 Task: Add an event with the title Casual Client Appreciation Lunch, date '2024/04/12', time 7:00 AM to 9:00 AM, logged in from the account softage.10@softage.netand send the event invitation to softage.7@softage.net and softage.8@softage.net. Set a reminder for the event 2 hour before
Action: Mouse moved to (105, 129)
Screenshot: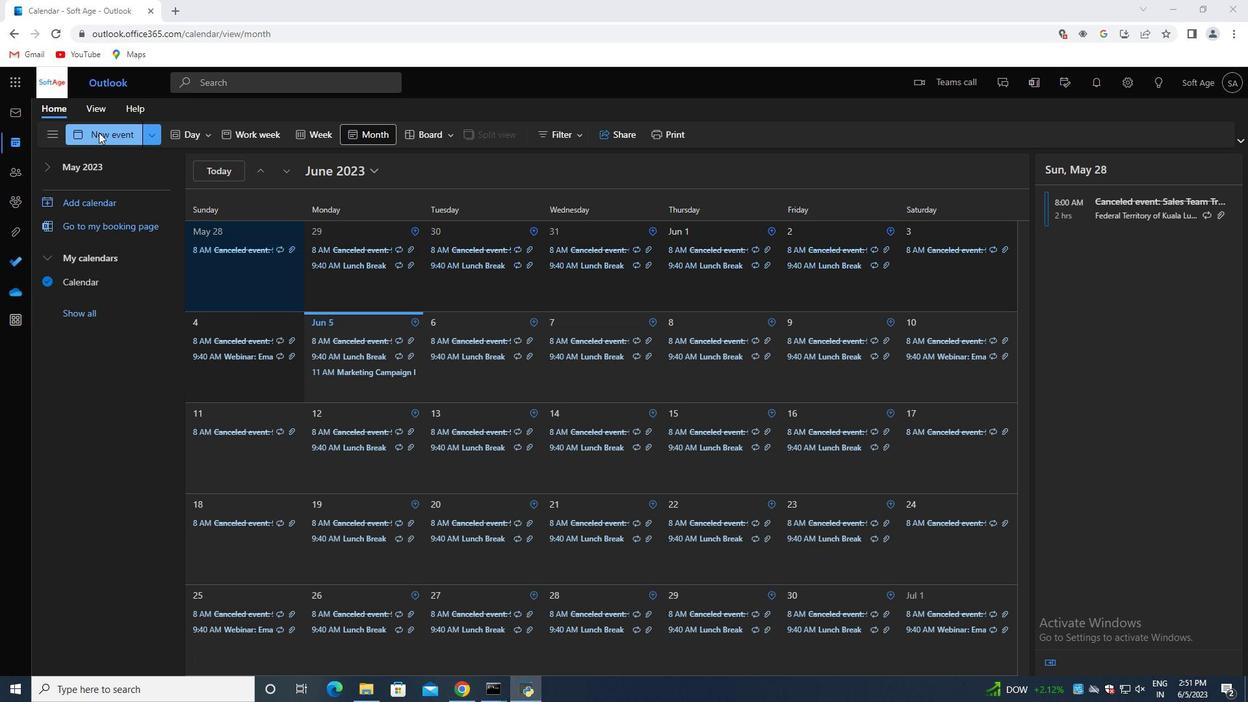 
Action: Mouse pressed left at (105, 129)
Screenshot: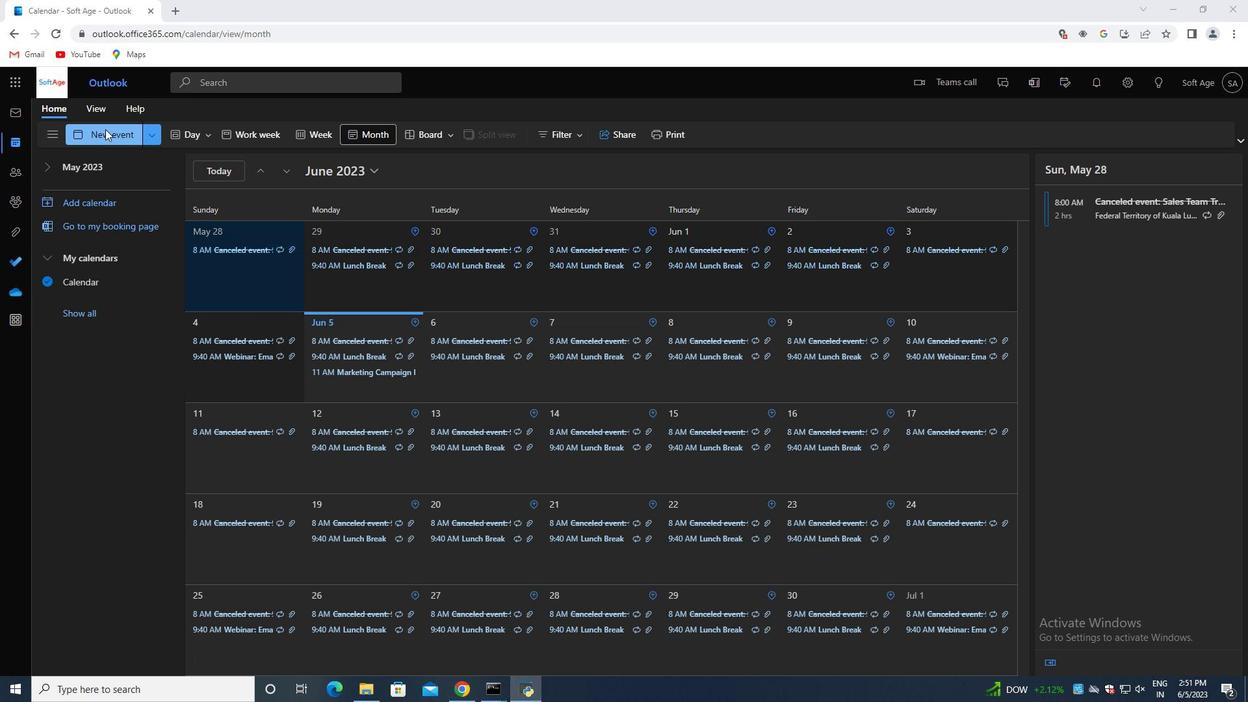 
Action: Mouse moved to (329, 214)
Screenshot: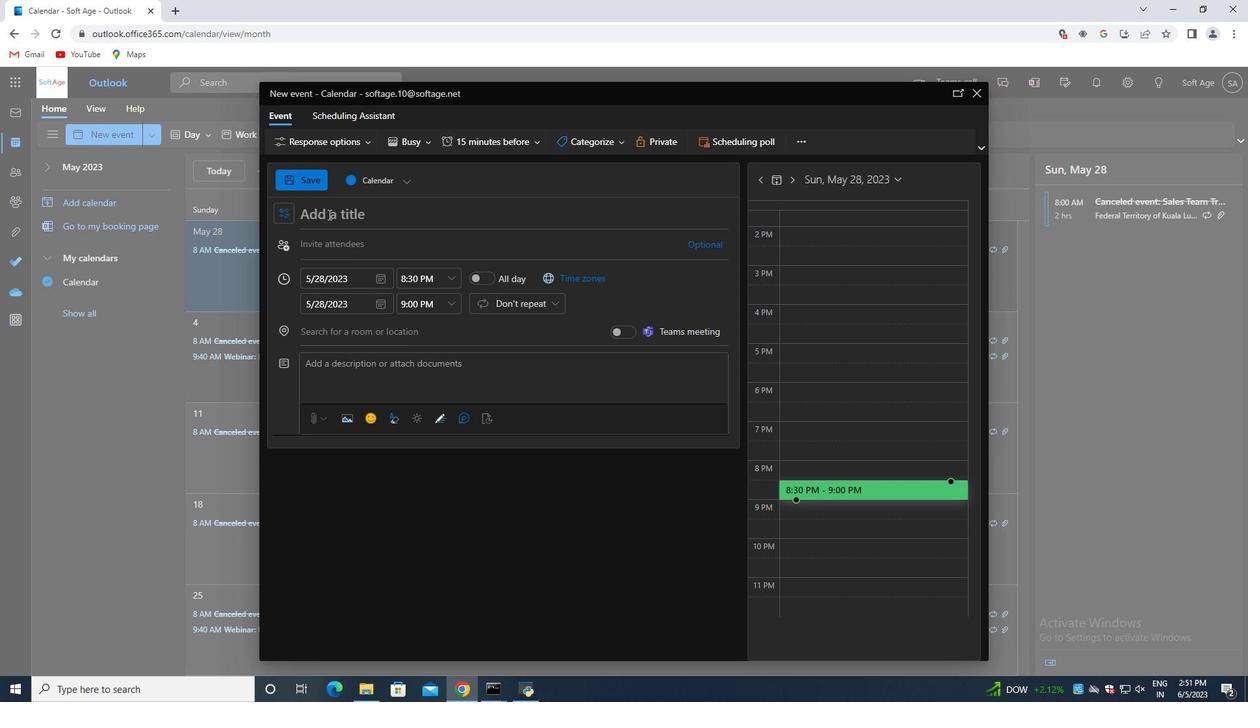 
Action: Mouse pressed left at (329, 214)
Screenshot: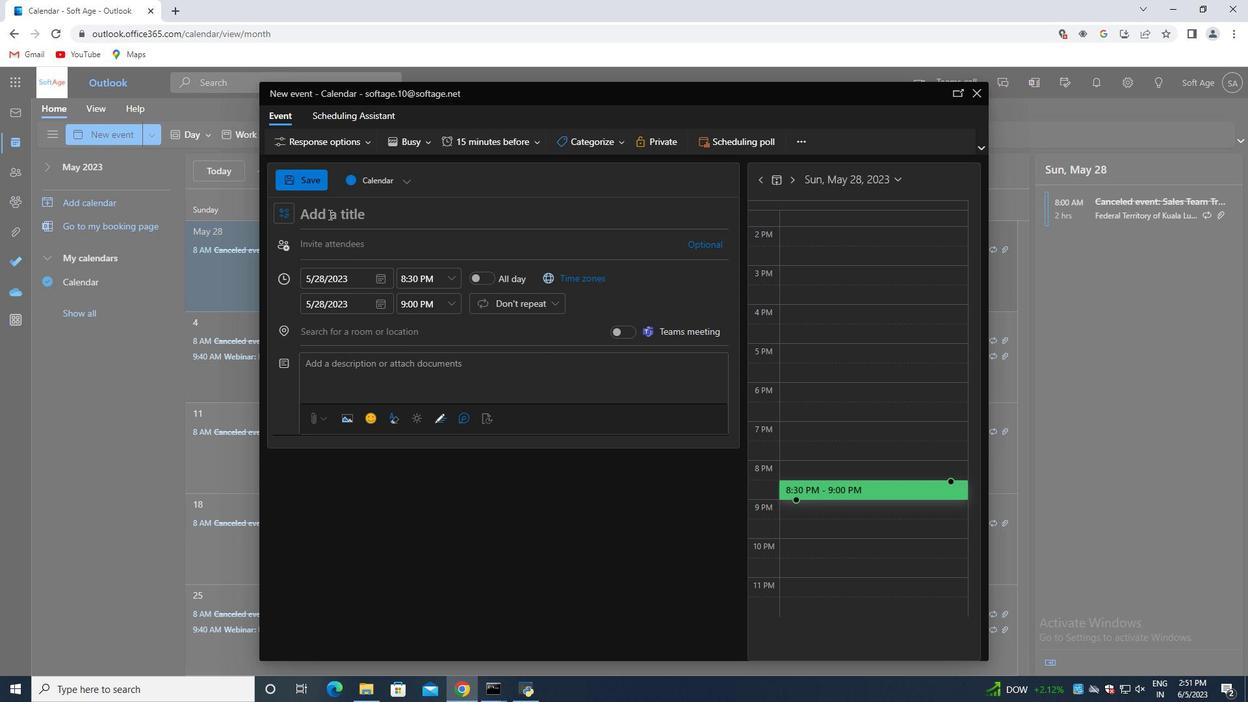 
Action: Key pressed <Key.shift>Casual<Key.space><Key.shift>Client<Key.space><Key.shift>Apreciation<Key.space><Key.shift>Lunch
Screenshot: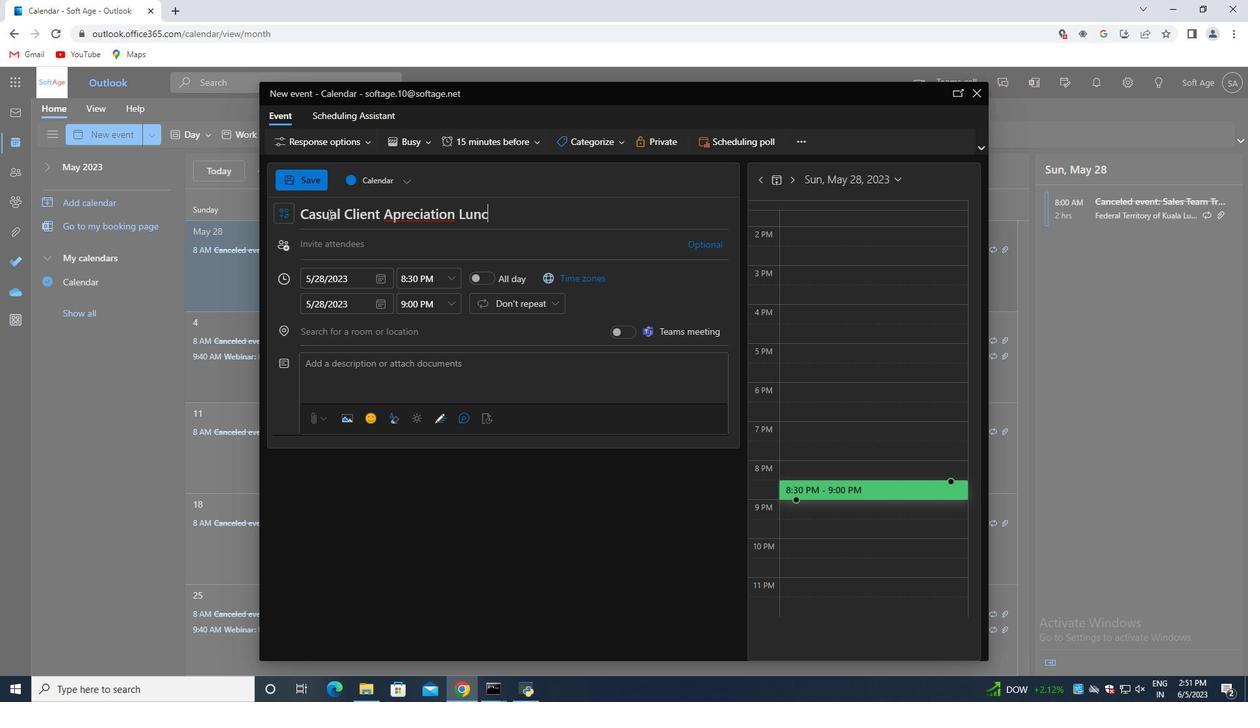 
Action: Mouse moved to (397, 215)
Screenshot: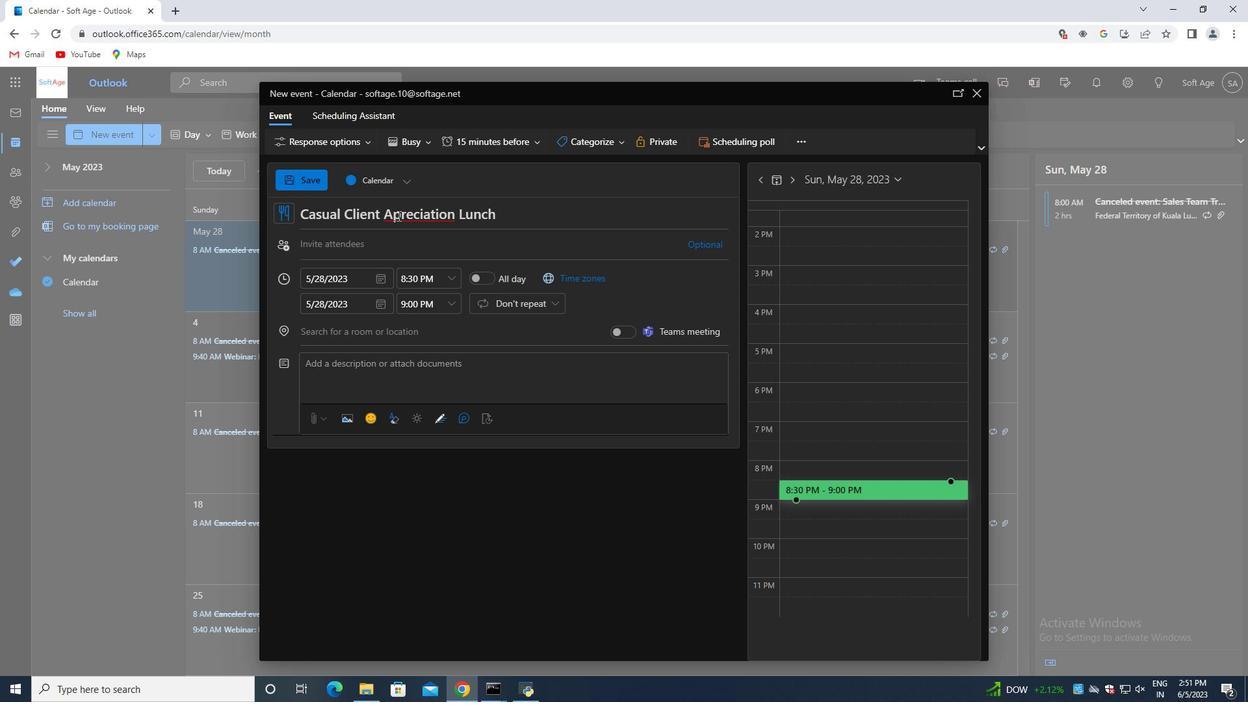 
Action: Mouse pressed left at (397, 215)
Screenshot: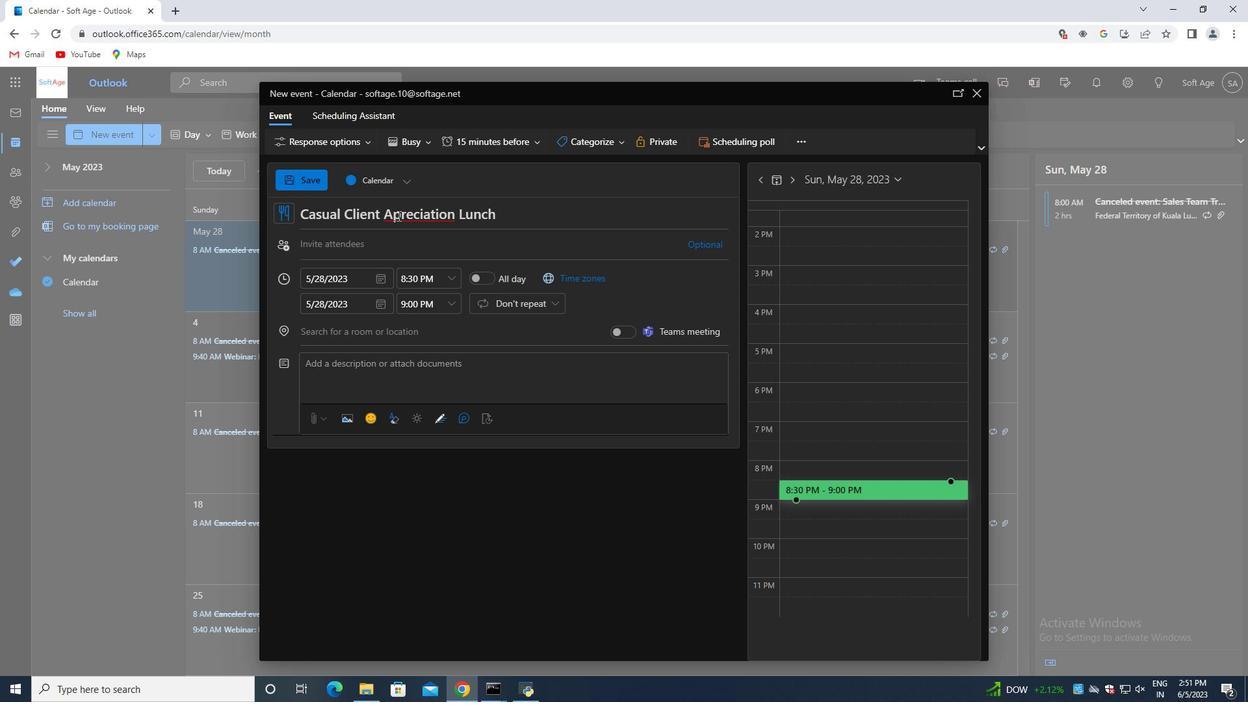 
Action: Key pressed p
Screenshot: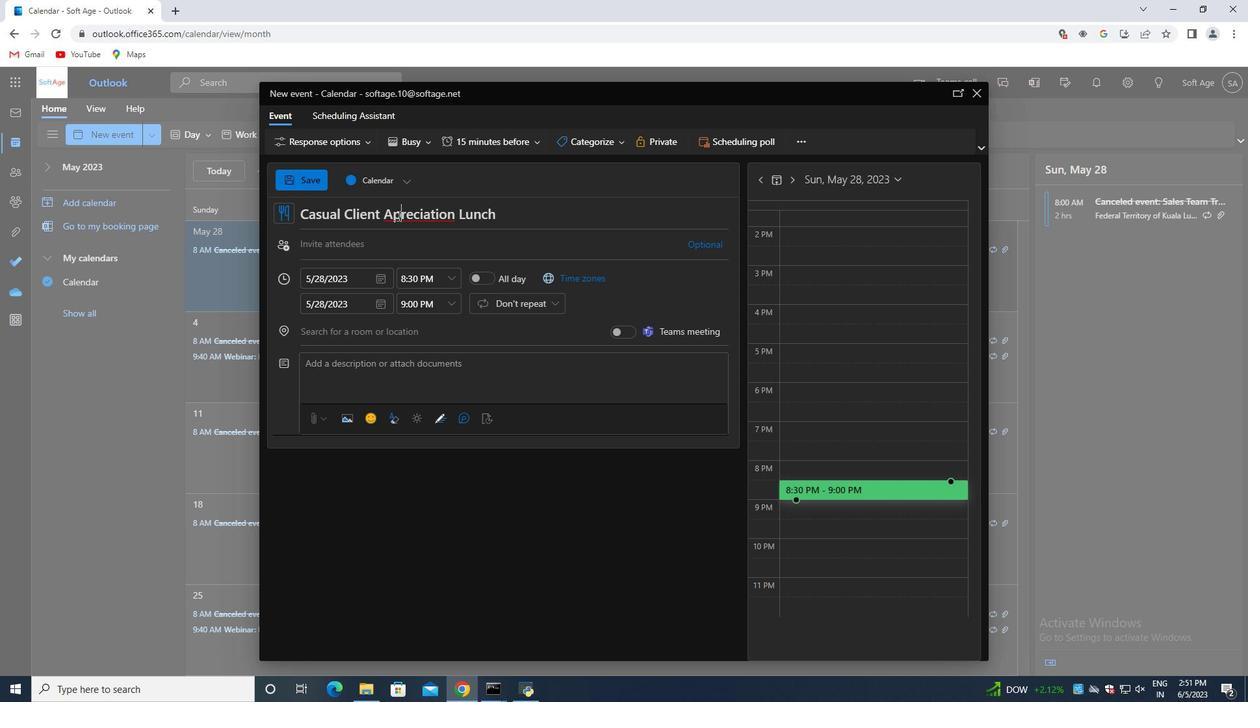 
Action: Mouse moved to (535, 210)
Screenshot: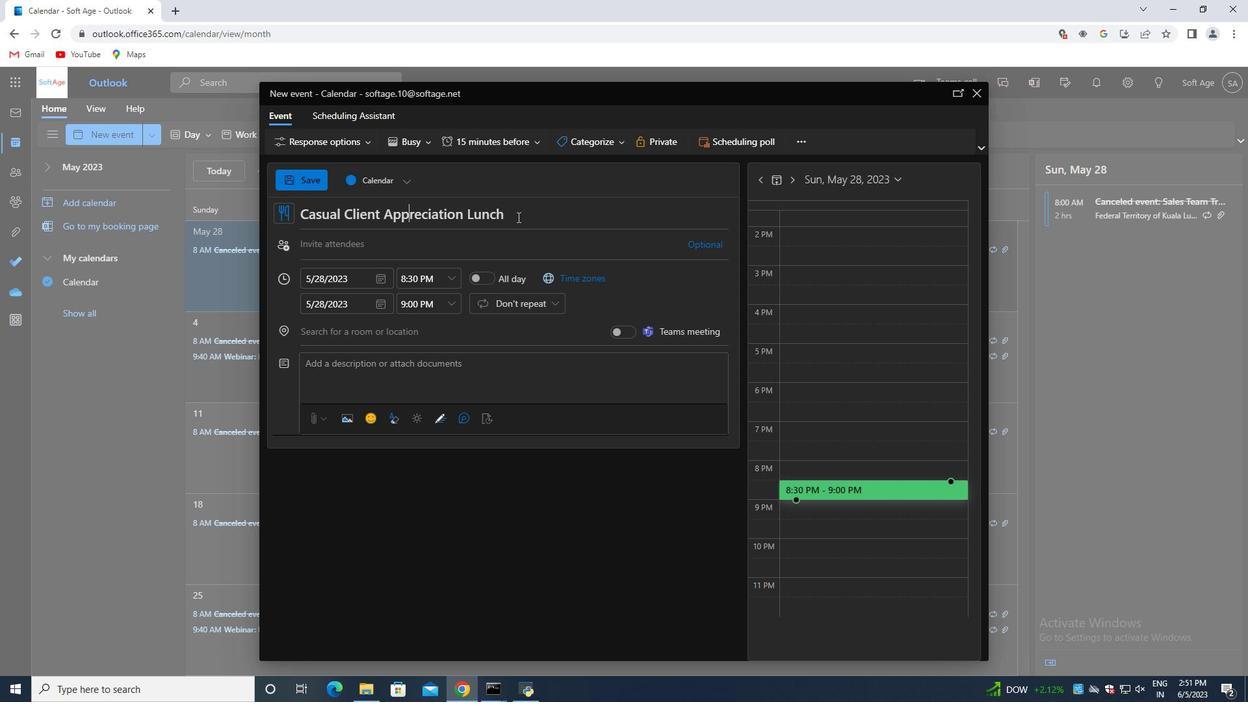 
Action: Mouse pressed left at (535, 210)
Screenshot: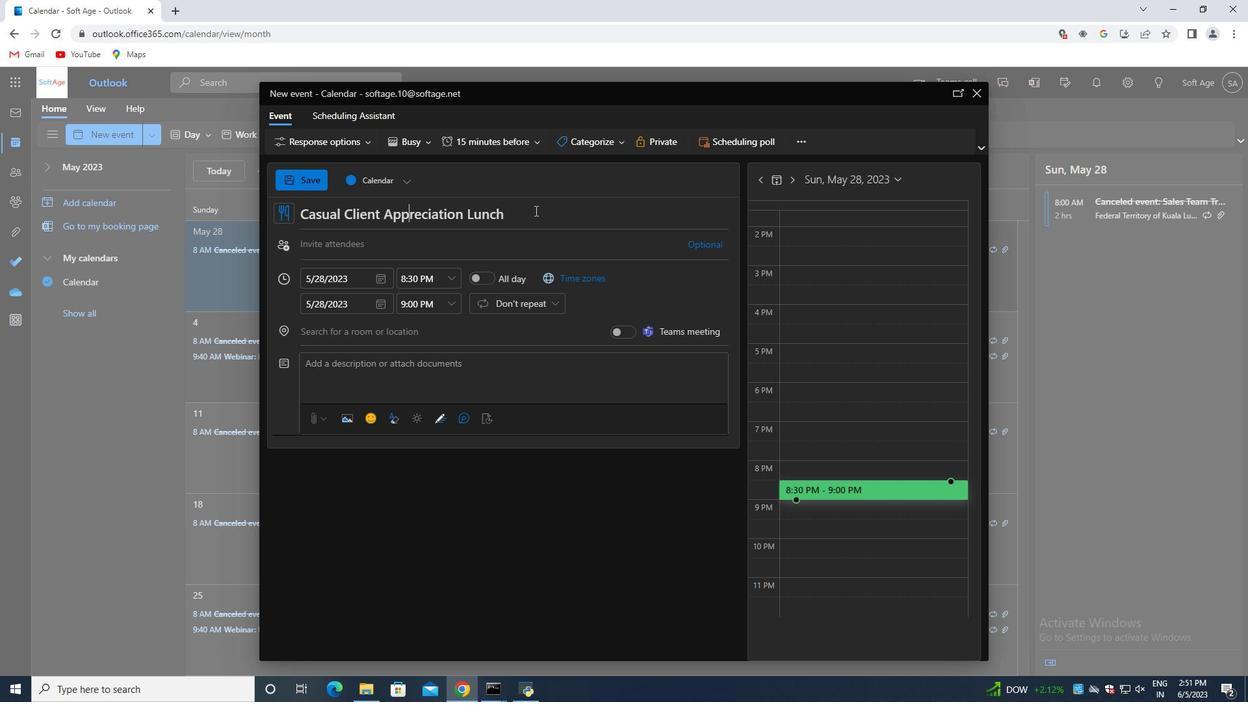 
Action: Mouse moved to (379, 274)
Screenshot: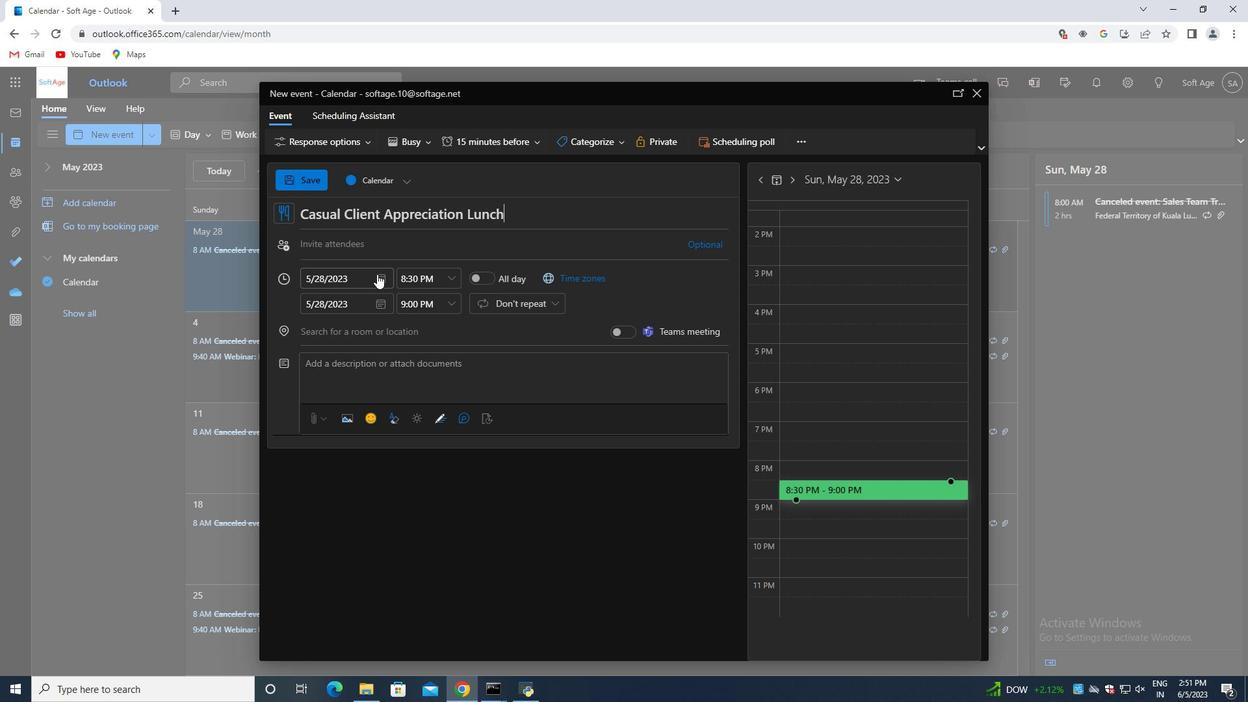 
Action: Mouse pressed left at (379, 274)
Screenshot: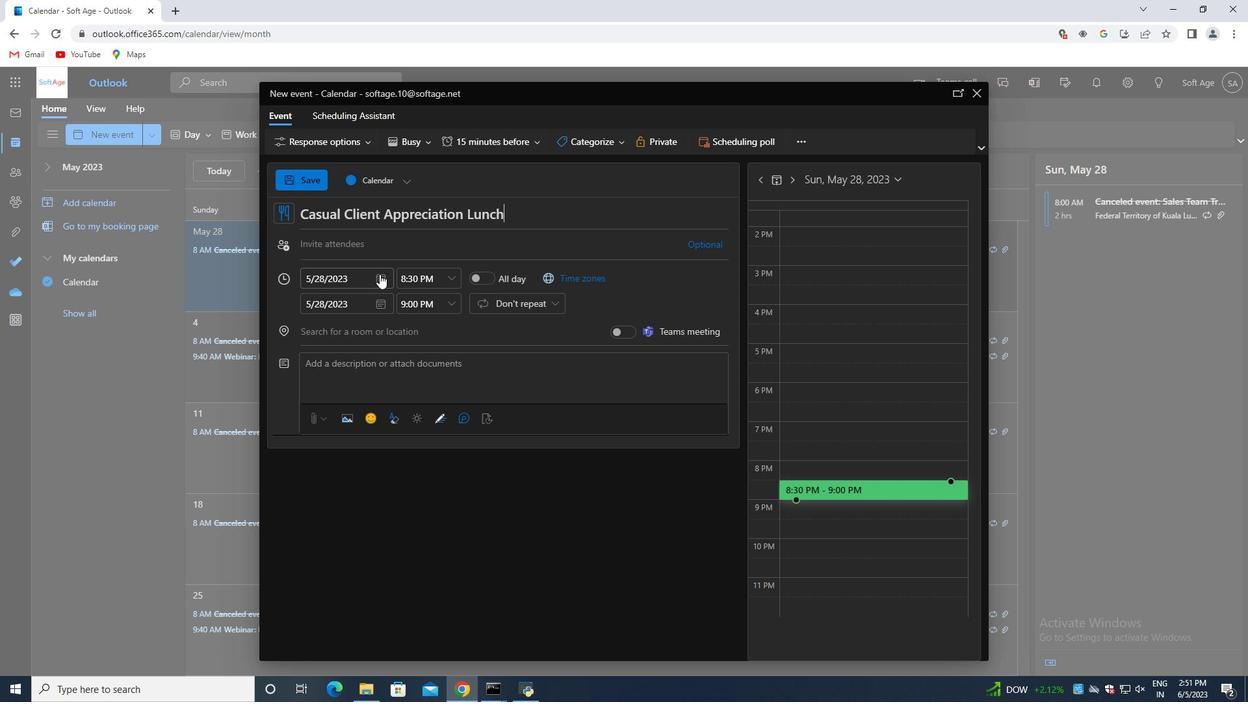 
Action: Mouse moved to (425, 308)
Screenshot: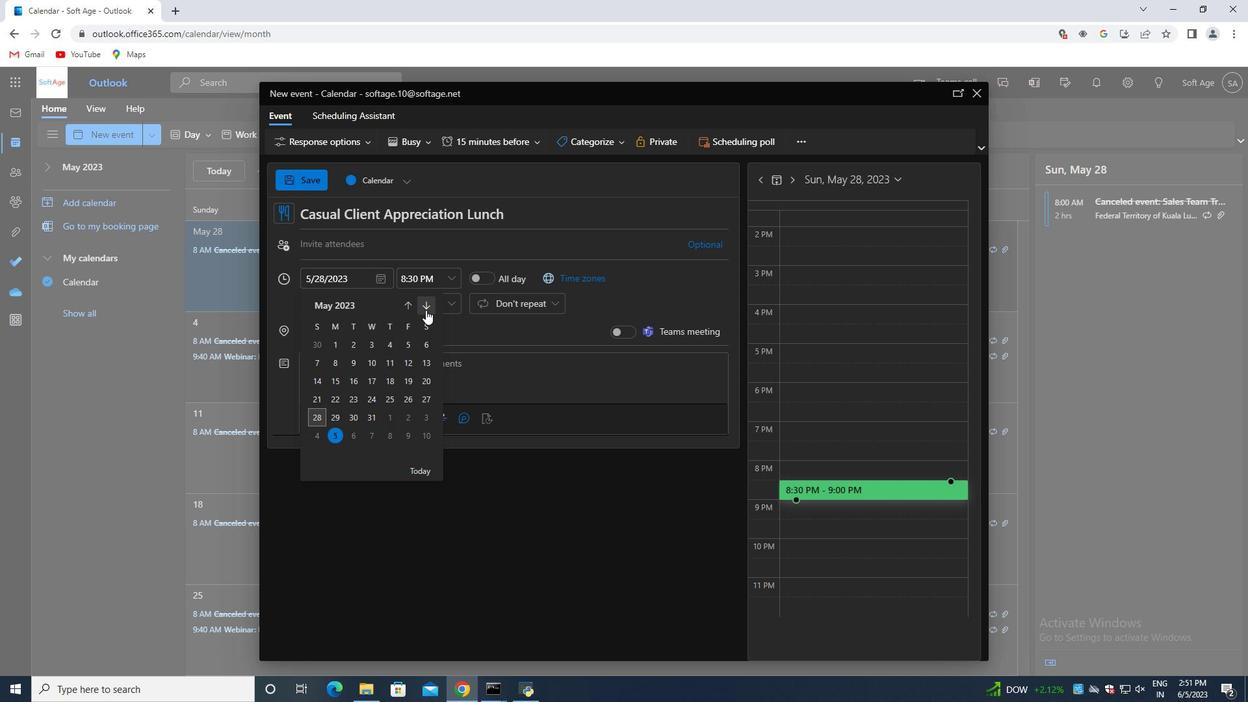 
Action: Mouse pressed left at (425, 308)
Screenshot: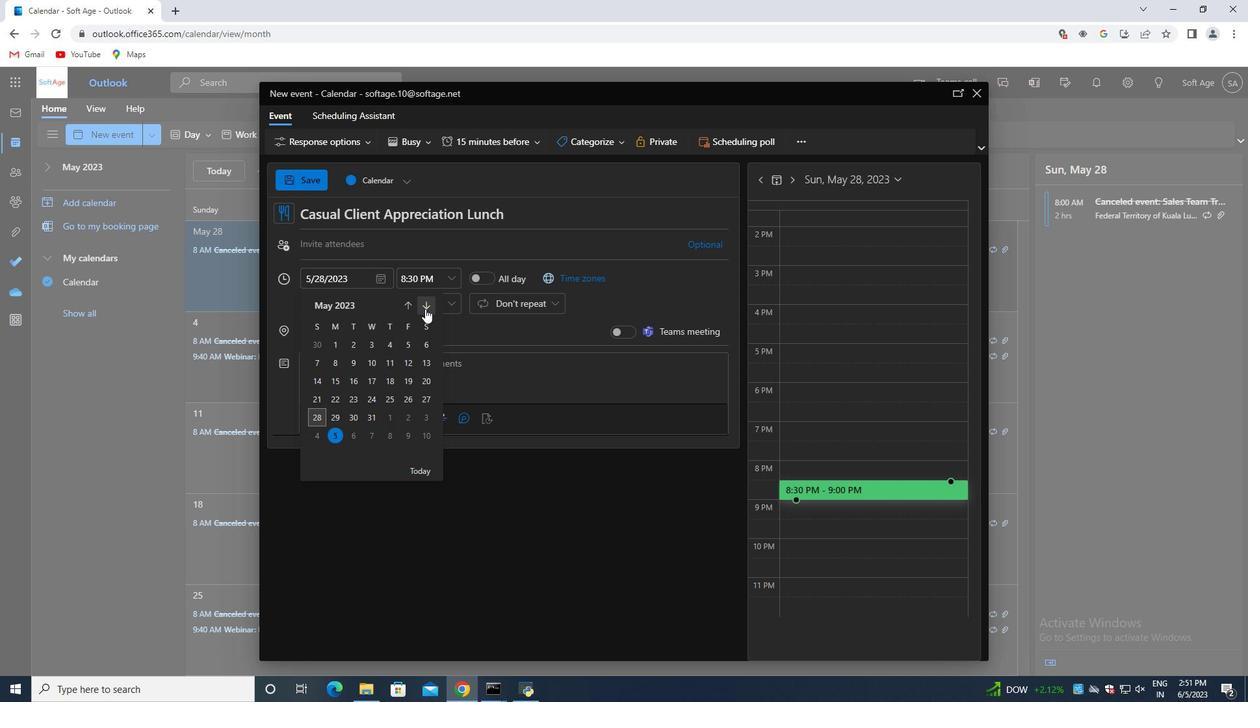 
Action: Mouse pressed left at (425, 308)
Screenshot: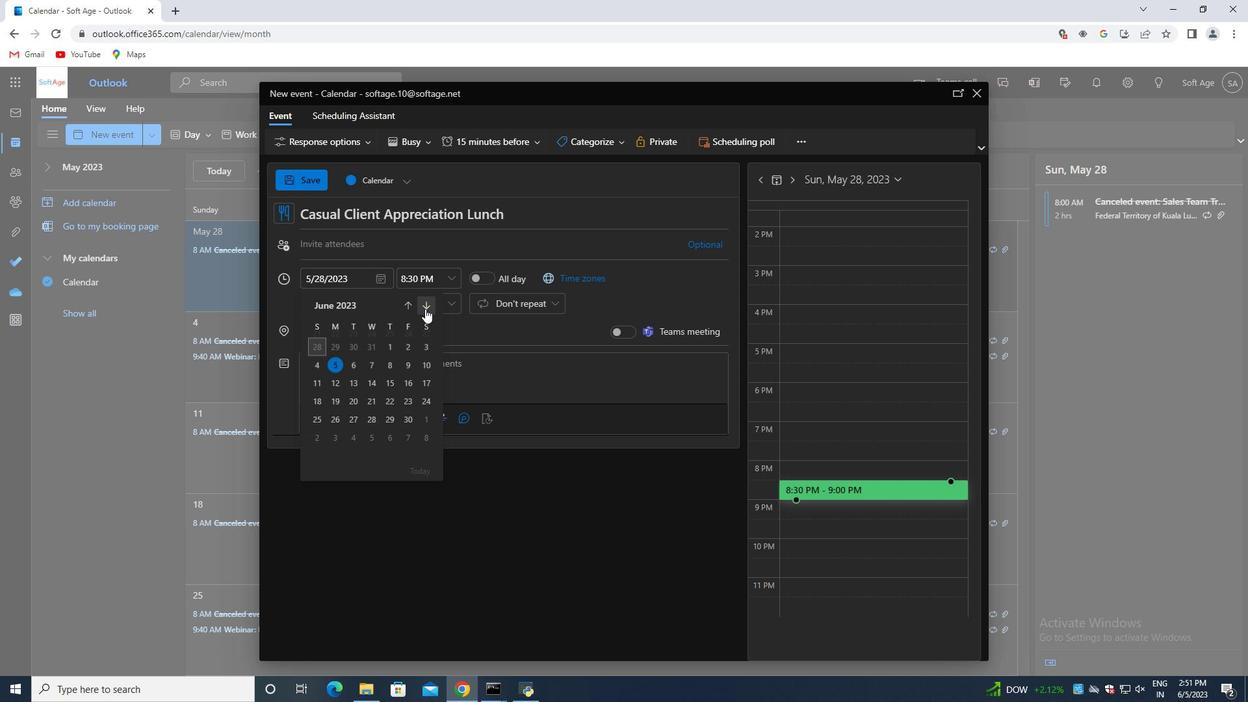 
Action: Mouse pressed left at (425, 308)
Screenshot: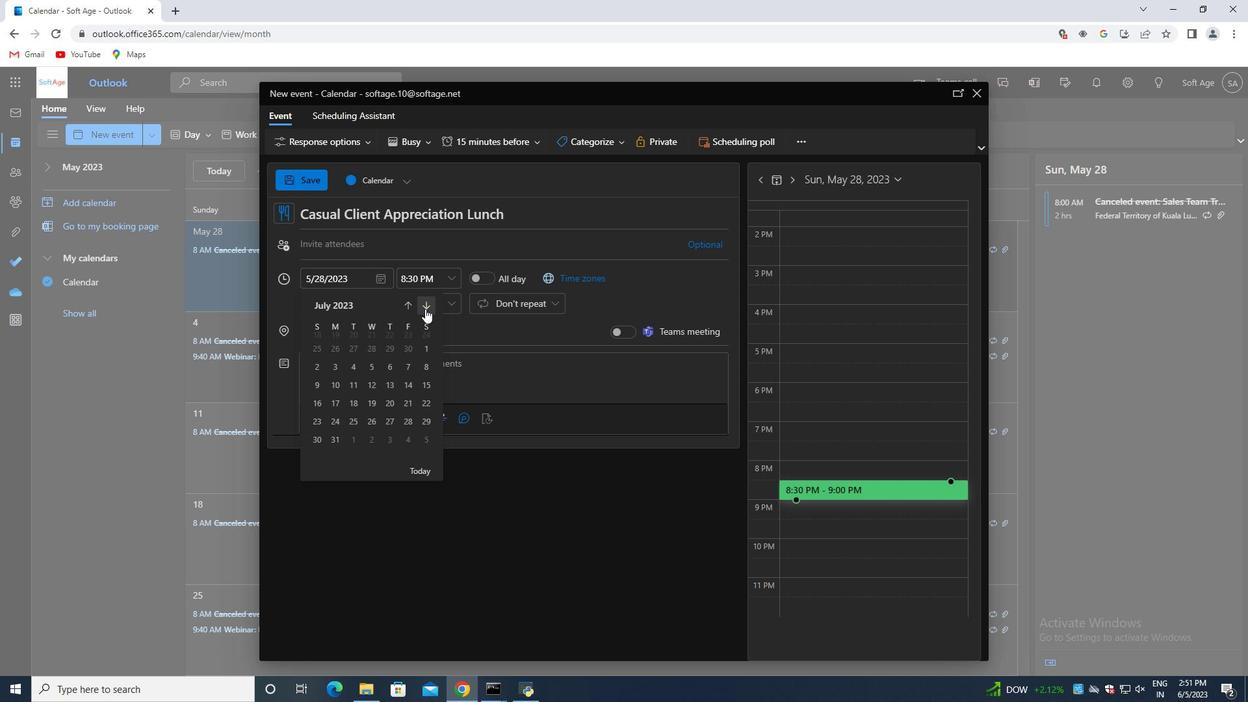 
Action: Mouse pressed left at (425, 308)
Screenshot: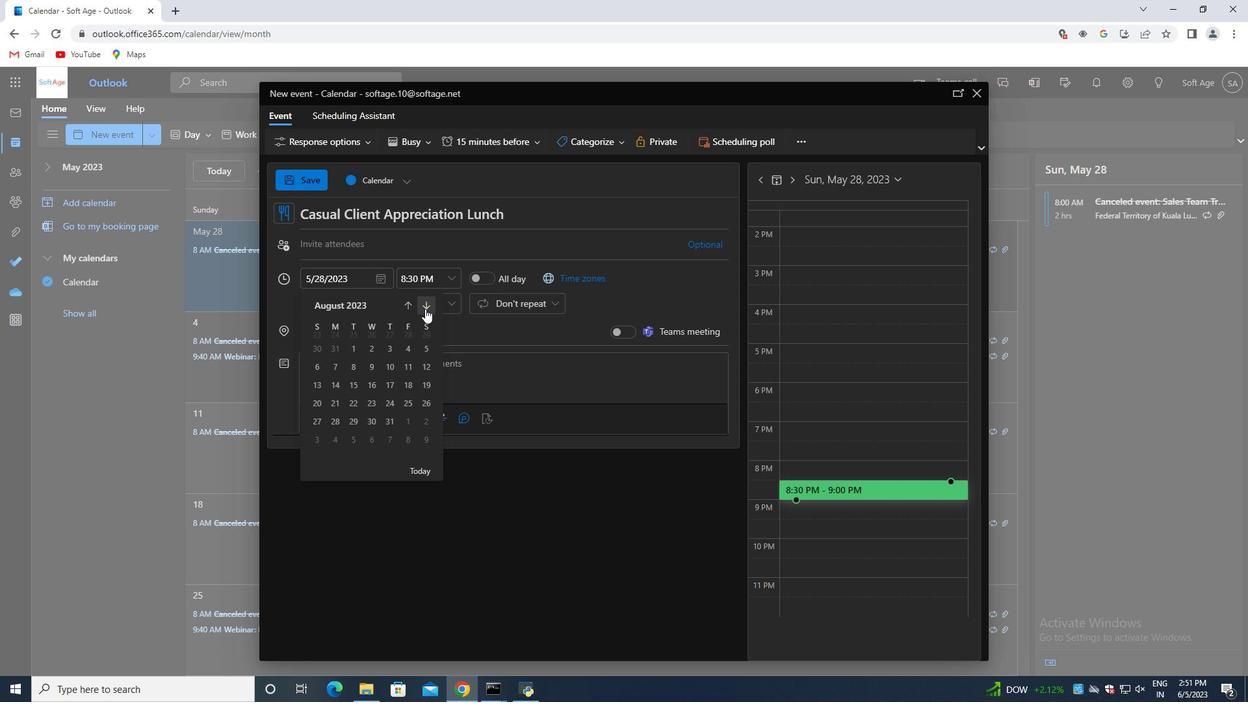 
Action: Mouse pressed left at (425, 308)
Screenshot: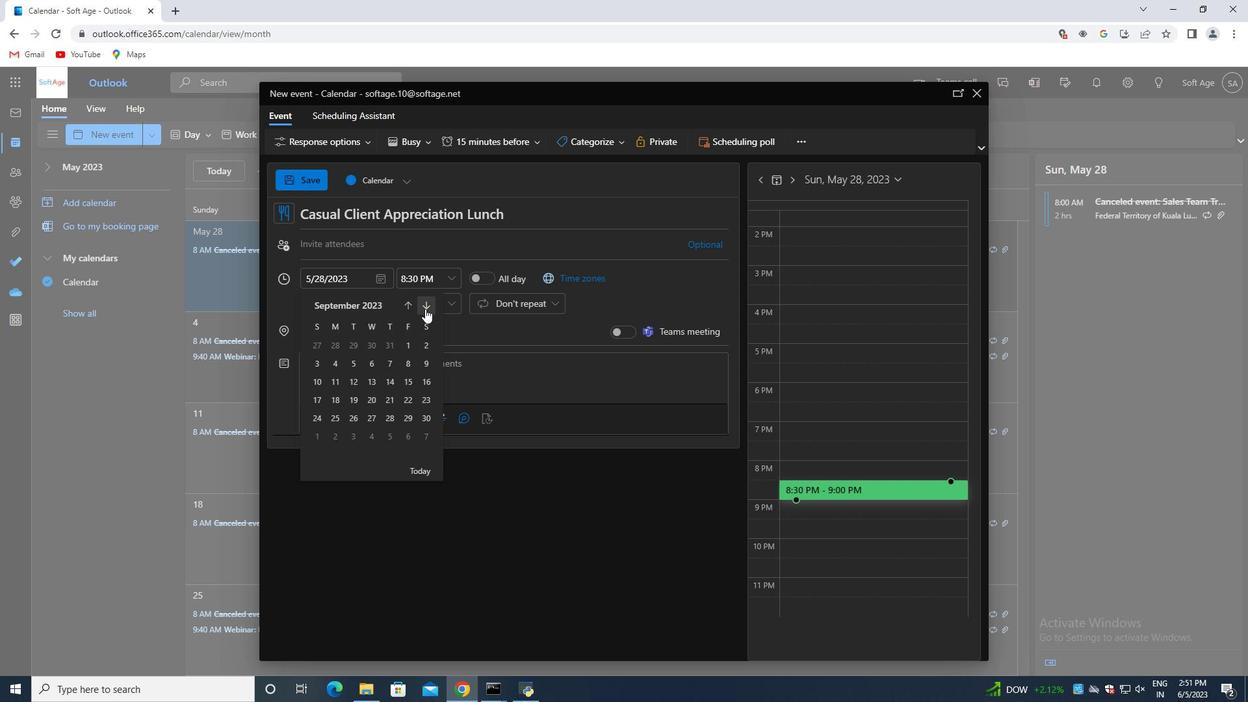 
Action: Mouse pressed left at (425, 308)
Screenshot: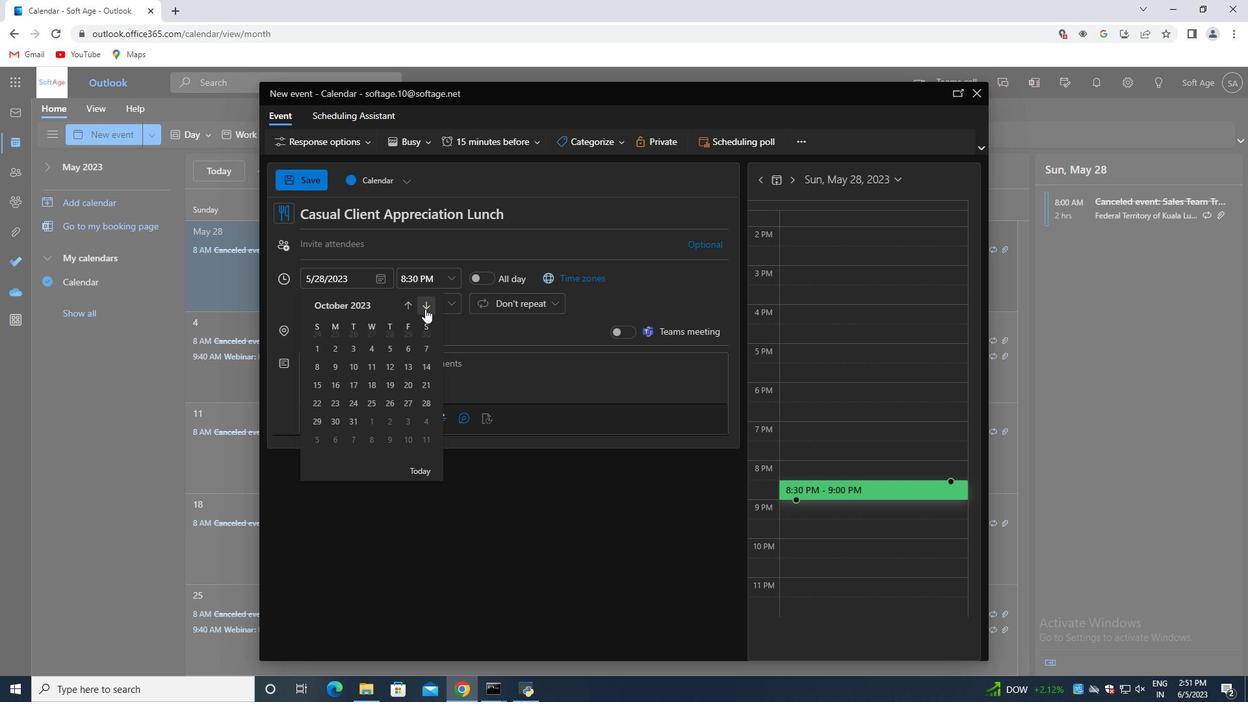 
Action: Mouse moved to (424, 308)
Screenshot: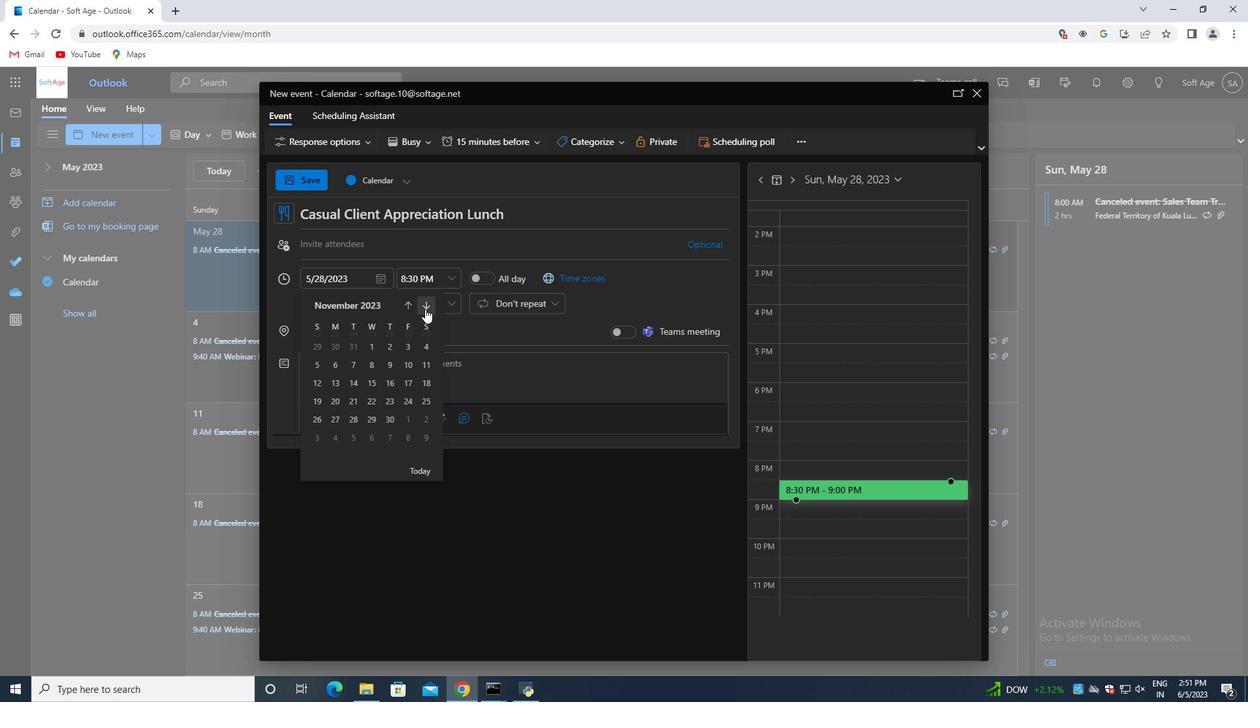 
Action: Mouse pressed left at (424, 308)
Screenshot: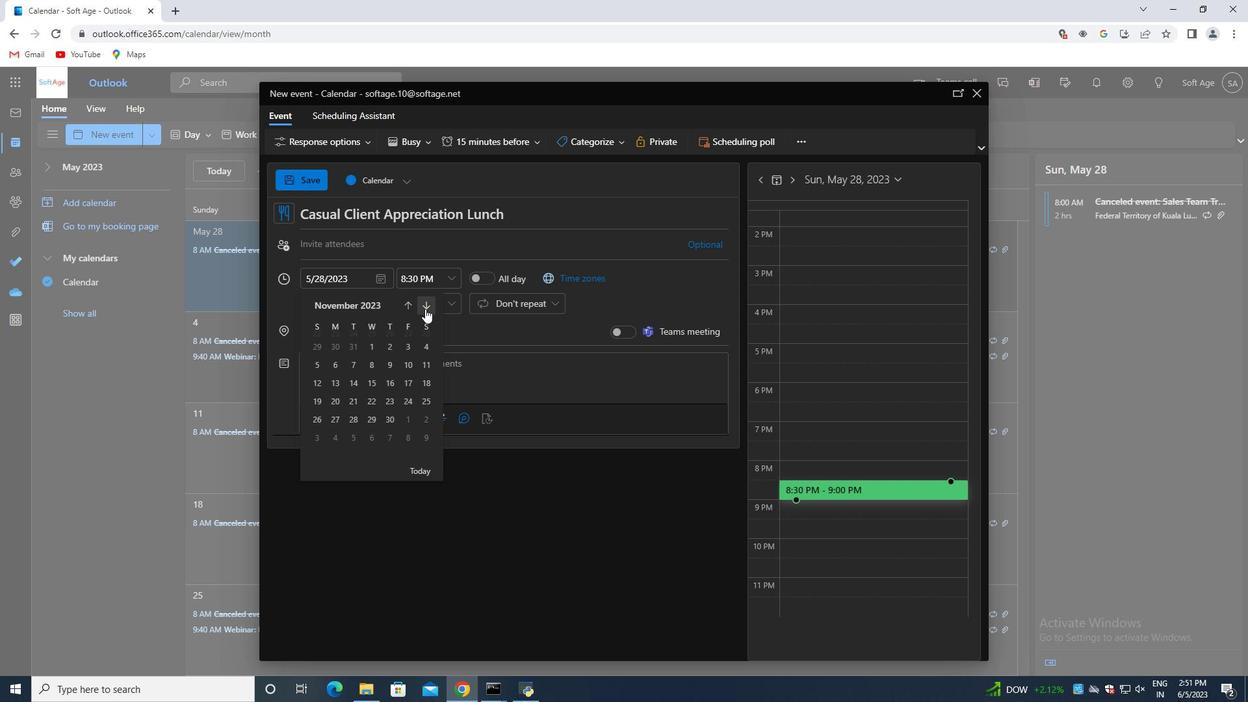 
Action: Mouse pressed left at (424, 308)
Screenshot: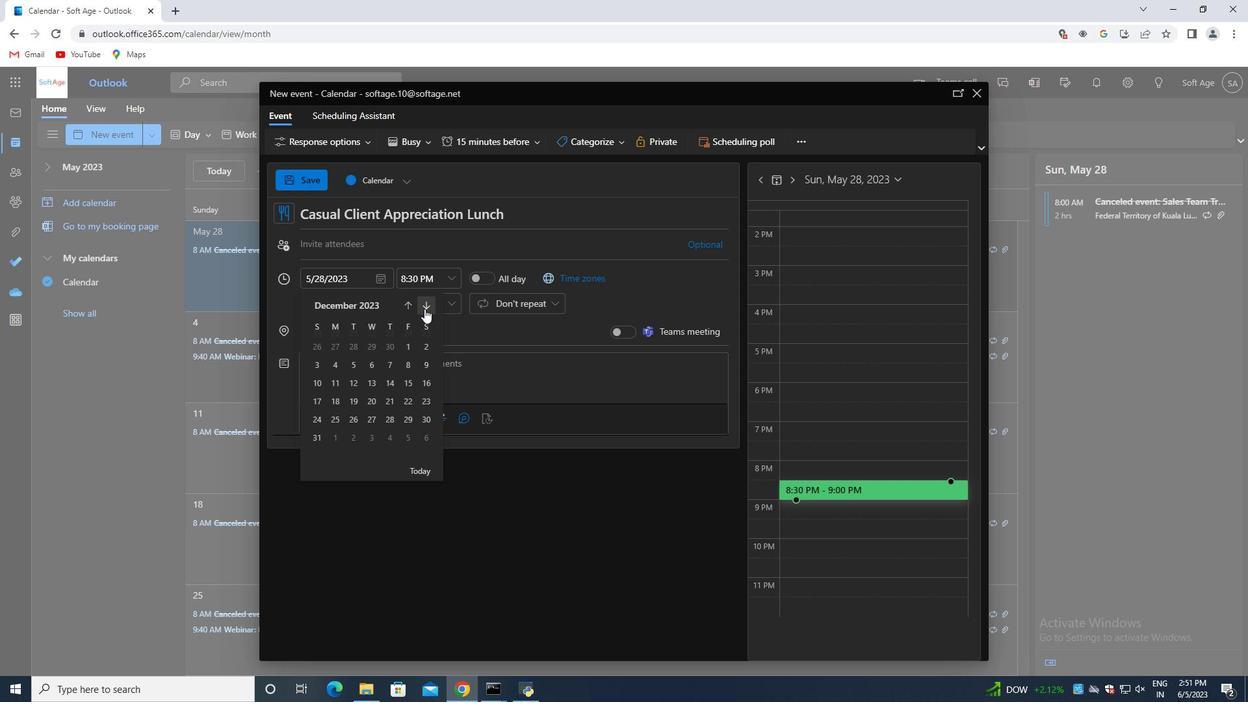 
Action: Mouse pressed left at (424, 308)
Screenshot: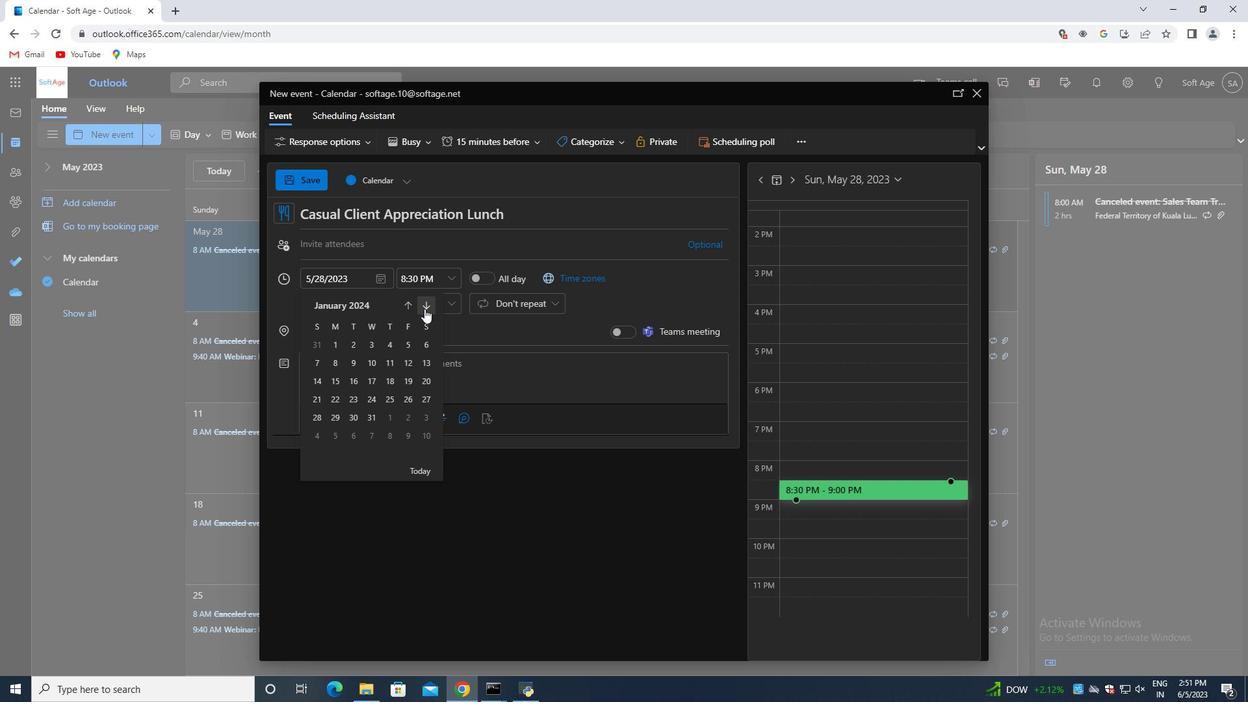 
Action: Mouse pressed left at (424, 308)
Screenshot: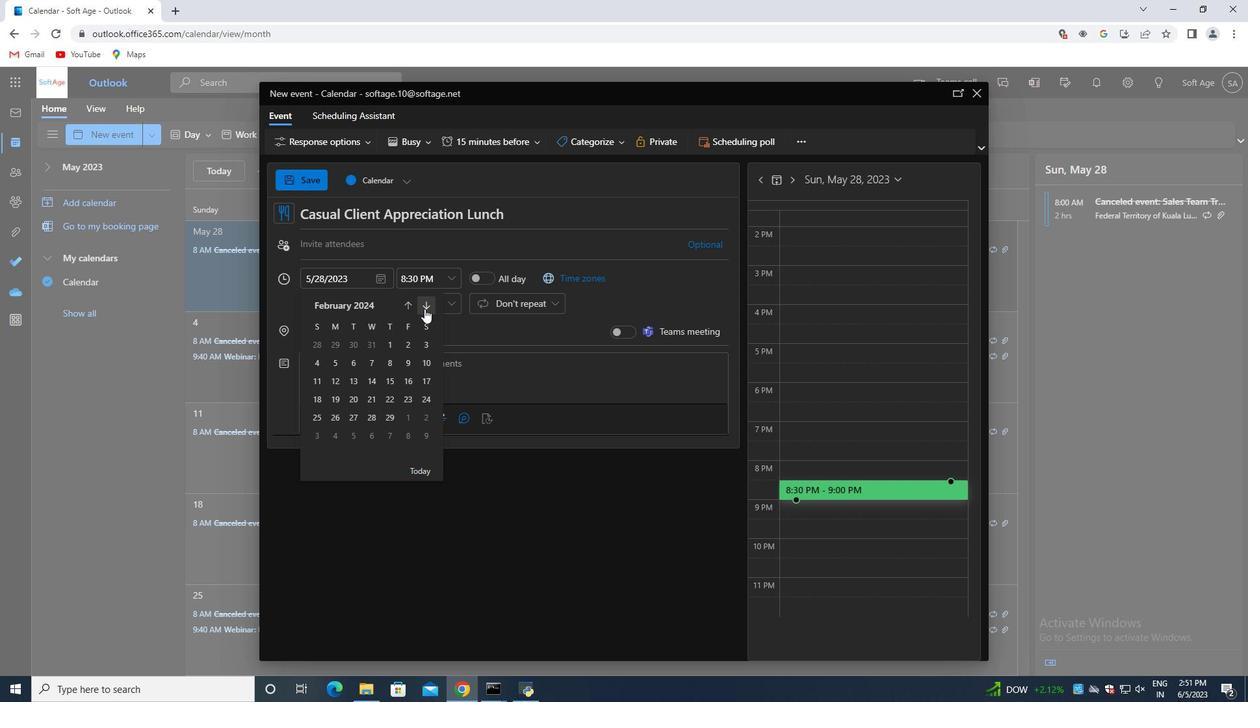 
Action: Mouse pressed left at (424, 308)
Screenshot: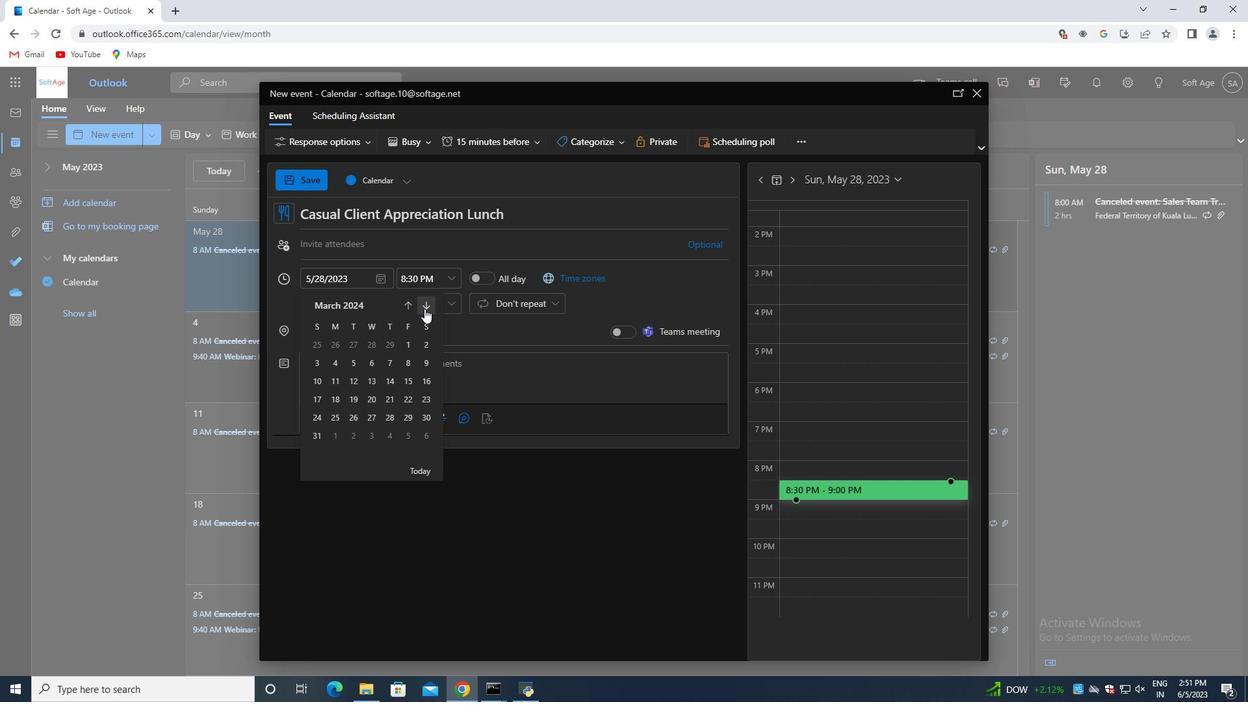 
Action: Mouse moved to (405, 360)
Screenshot: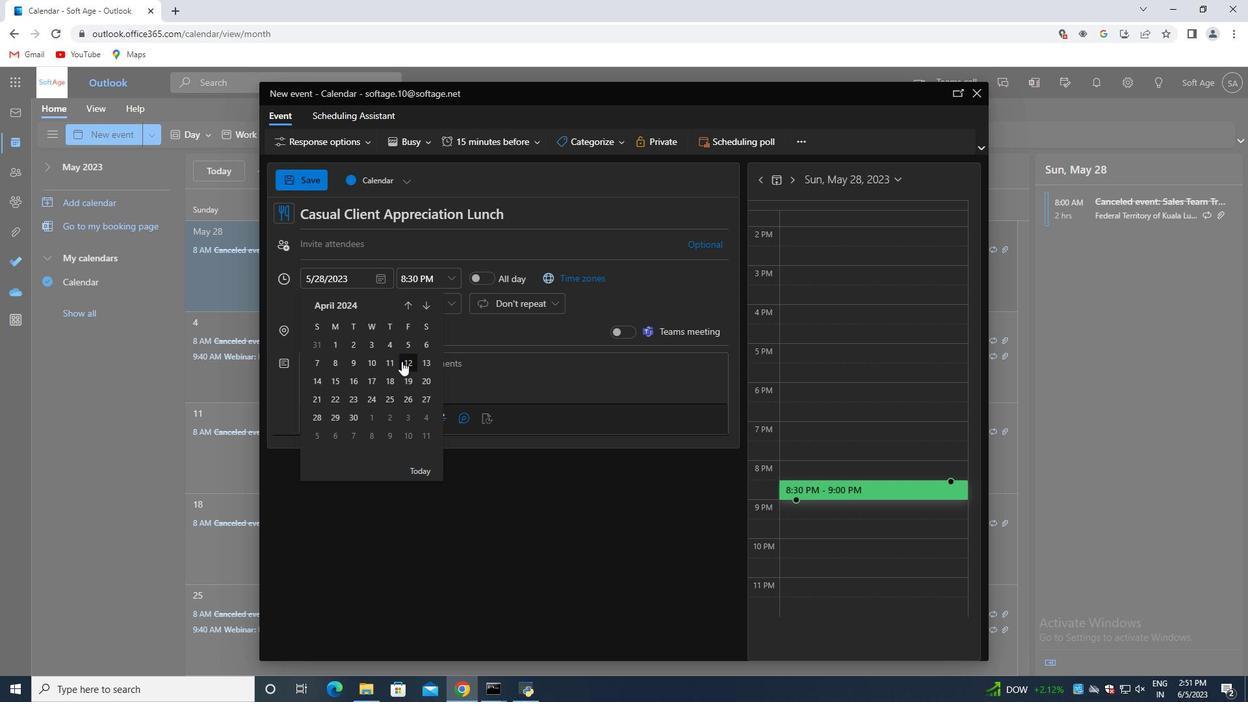 
Action: Mouse pressed left at (405, 360)
Screenshot: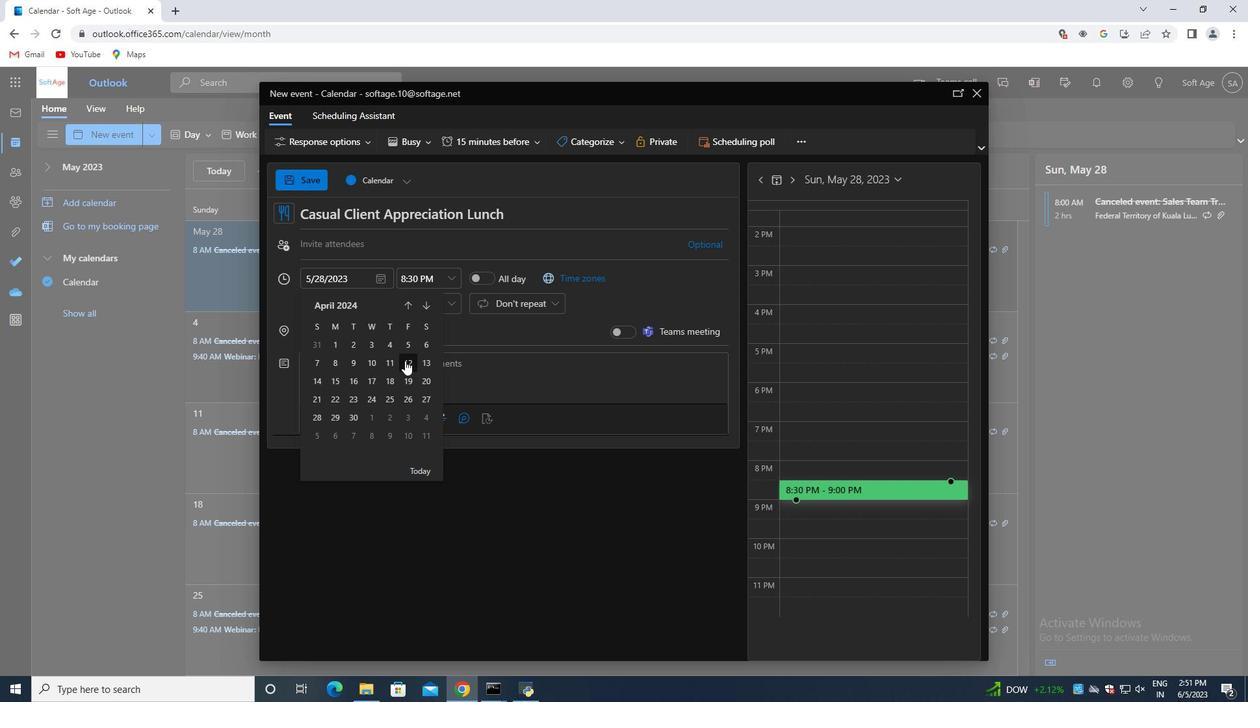 
Action: Mouse moved to (451, 279)
Screenshot: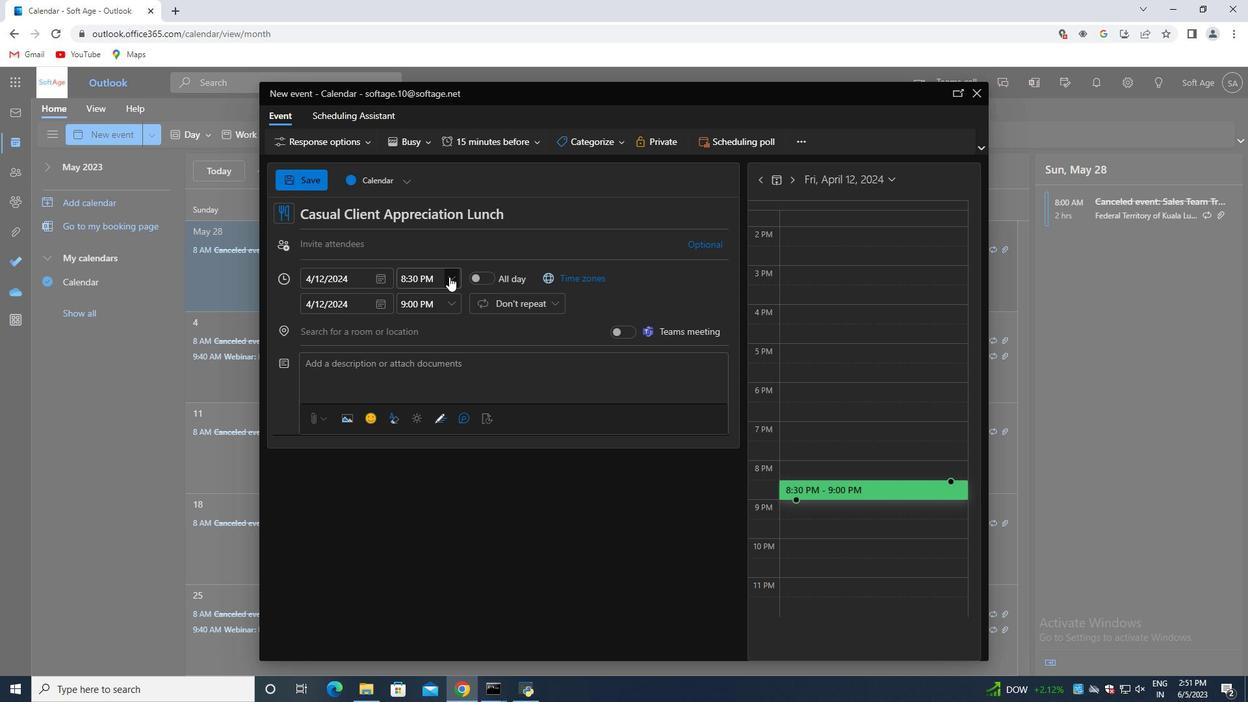 
Action: Mouse pressed left at (451, 279)
Screenshot: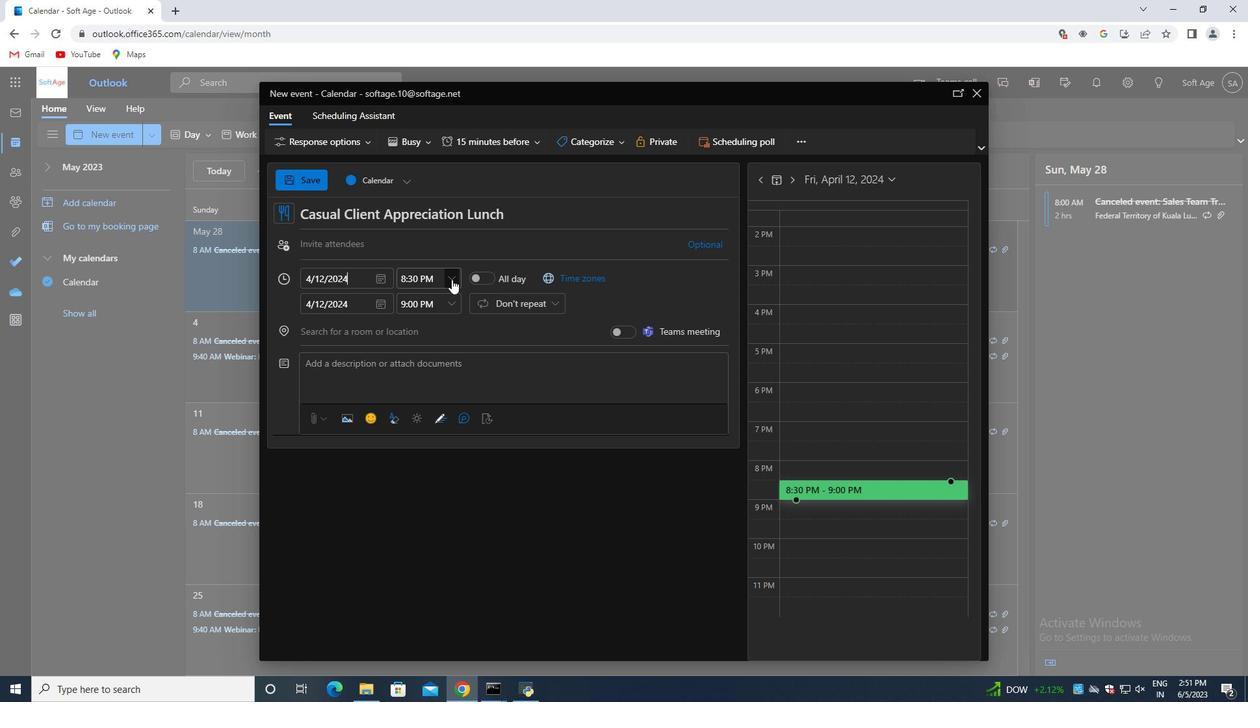 
Action: Key pressed <Key.backspace>7<Key.enter>
Screenshot: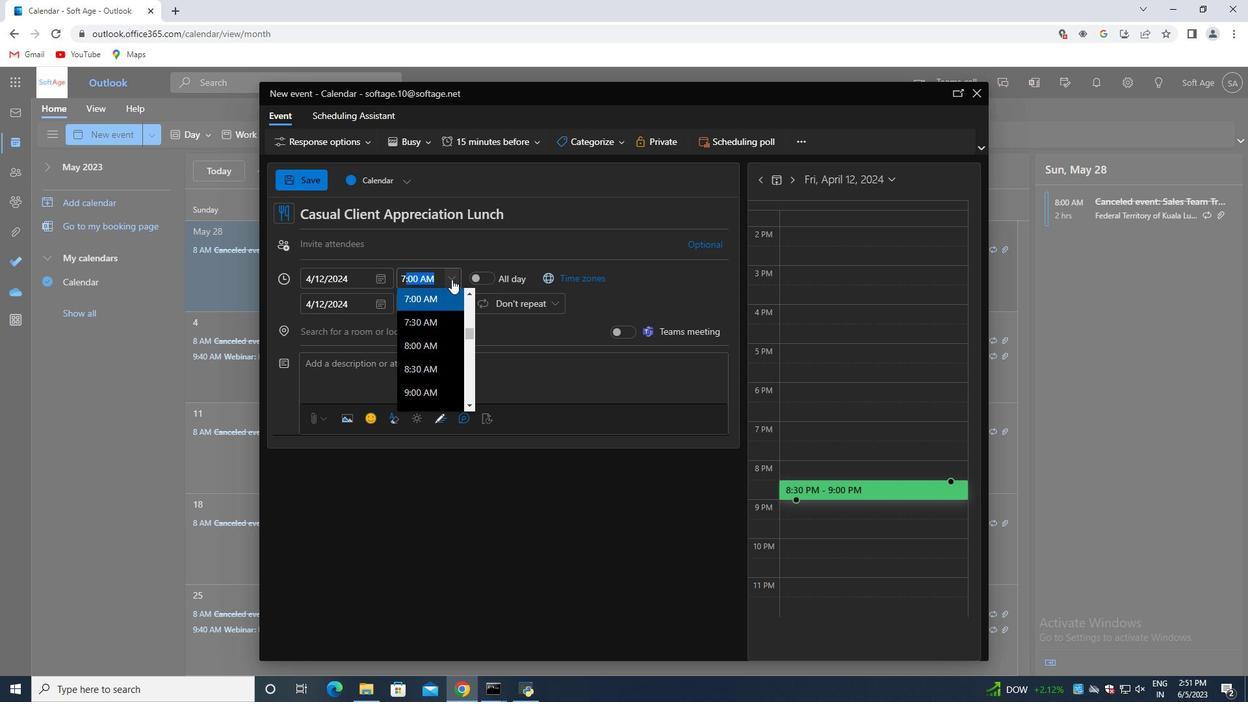 
Action: Mouse moved to (455, 307)
Screenshot: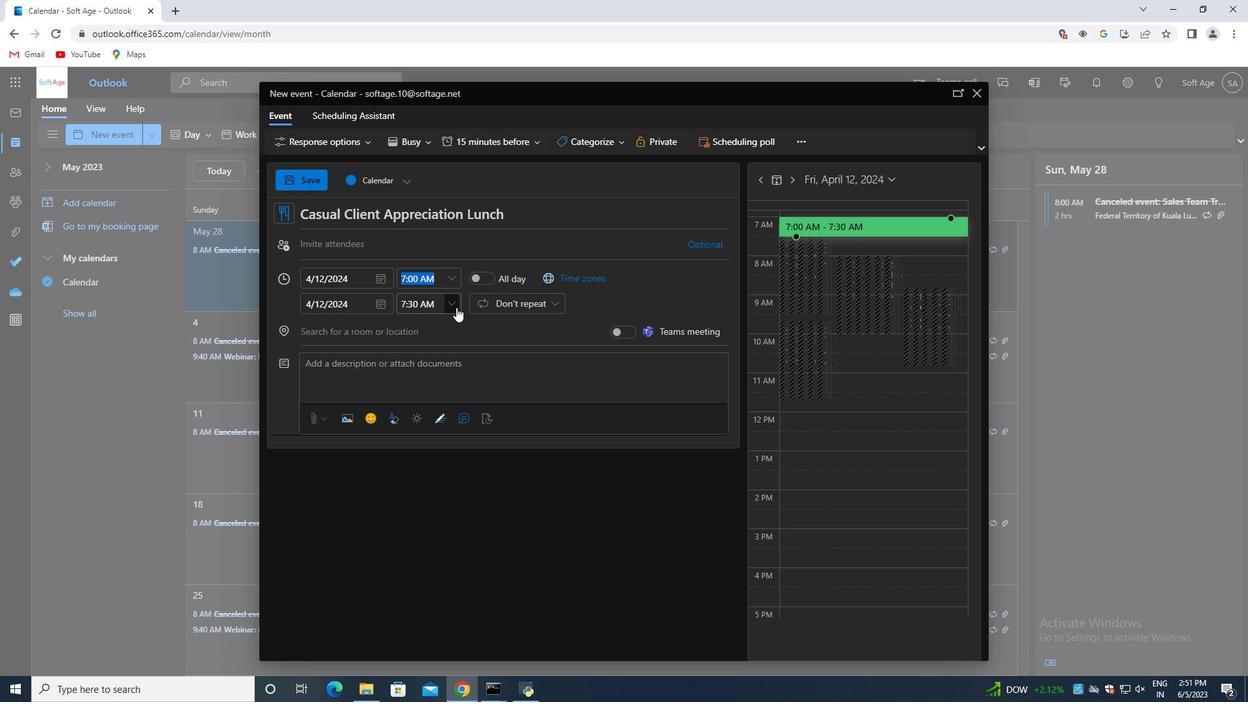 
Action: Mouse pressed left at (455, 307)
Screenshot: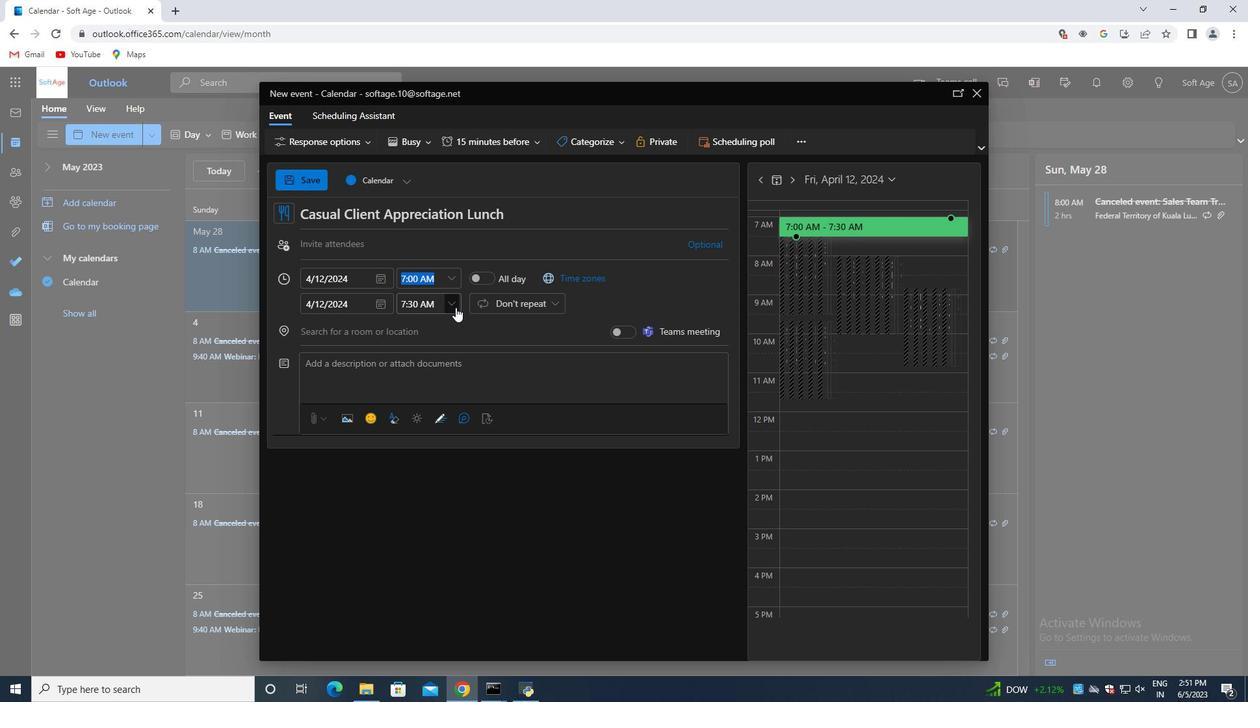 
Action: Mouse moved to (442, 390)
Screenshot: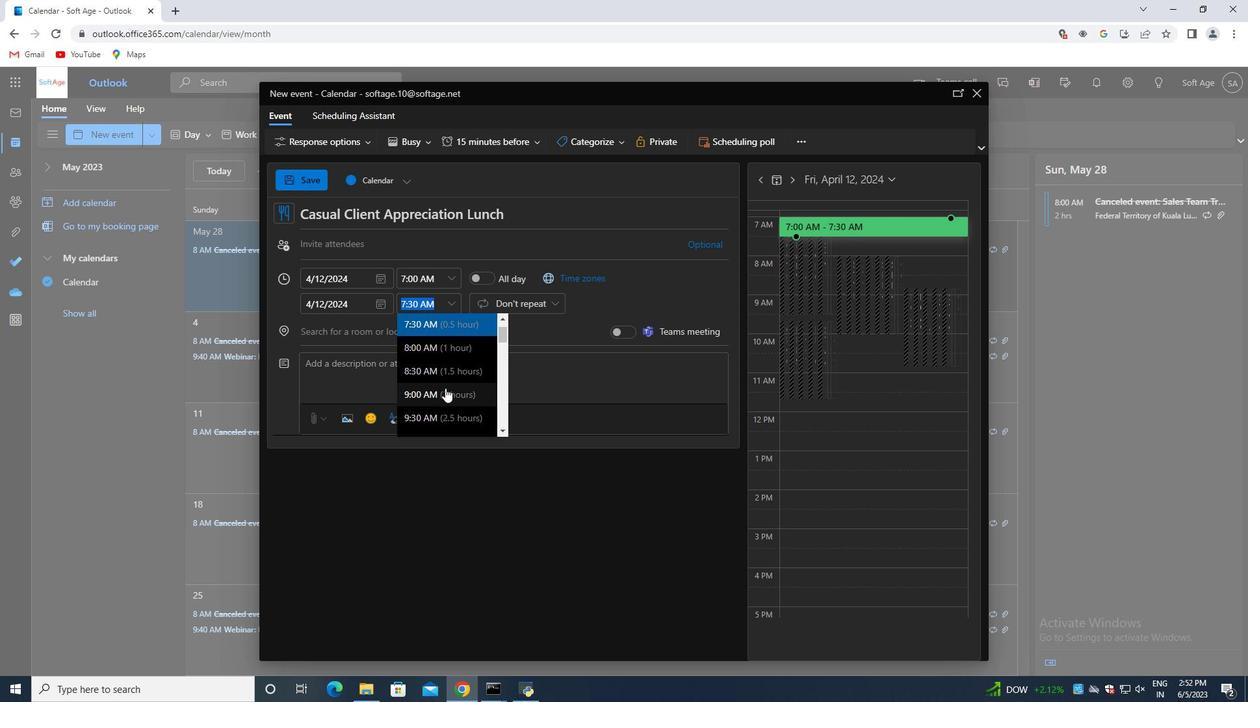 
Action: Mouse pressed left at (442, 390)
Screenshot: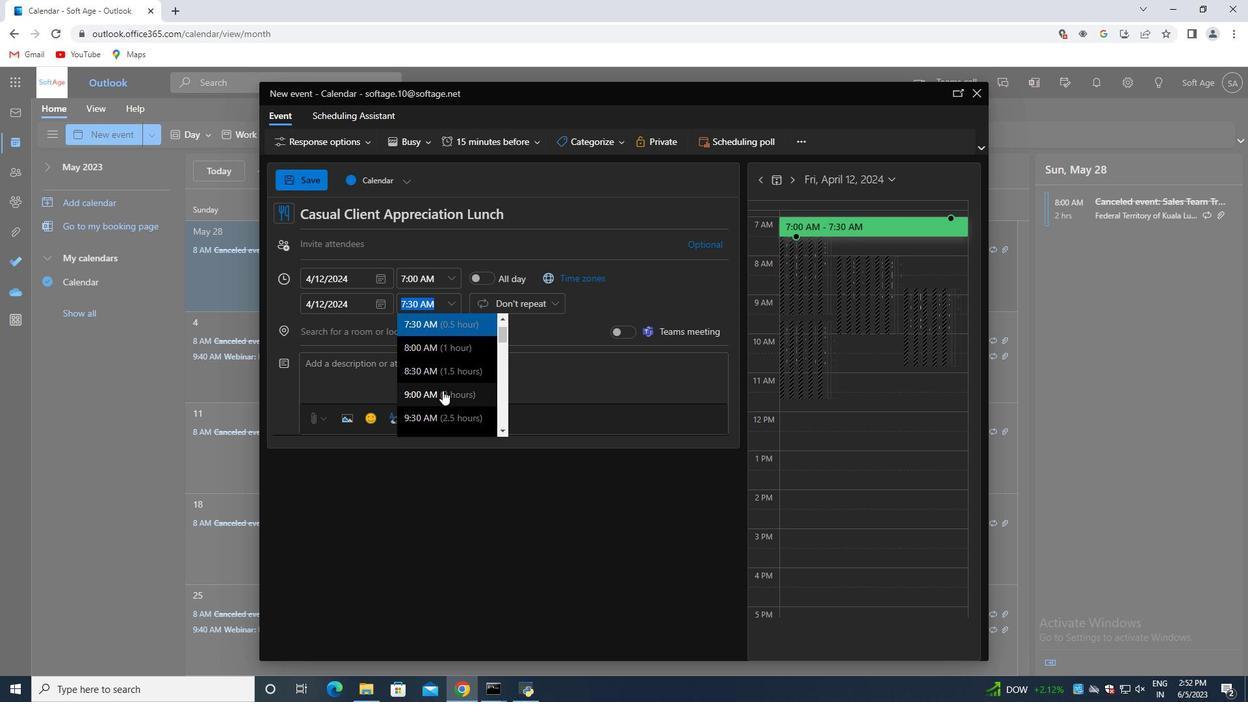 
Action: Mouse moved to (381, 244)
Screenshot: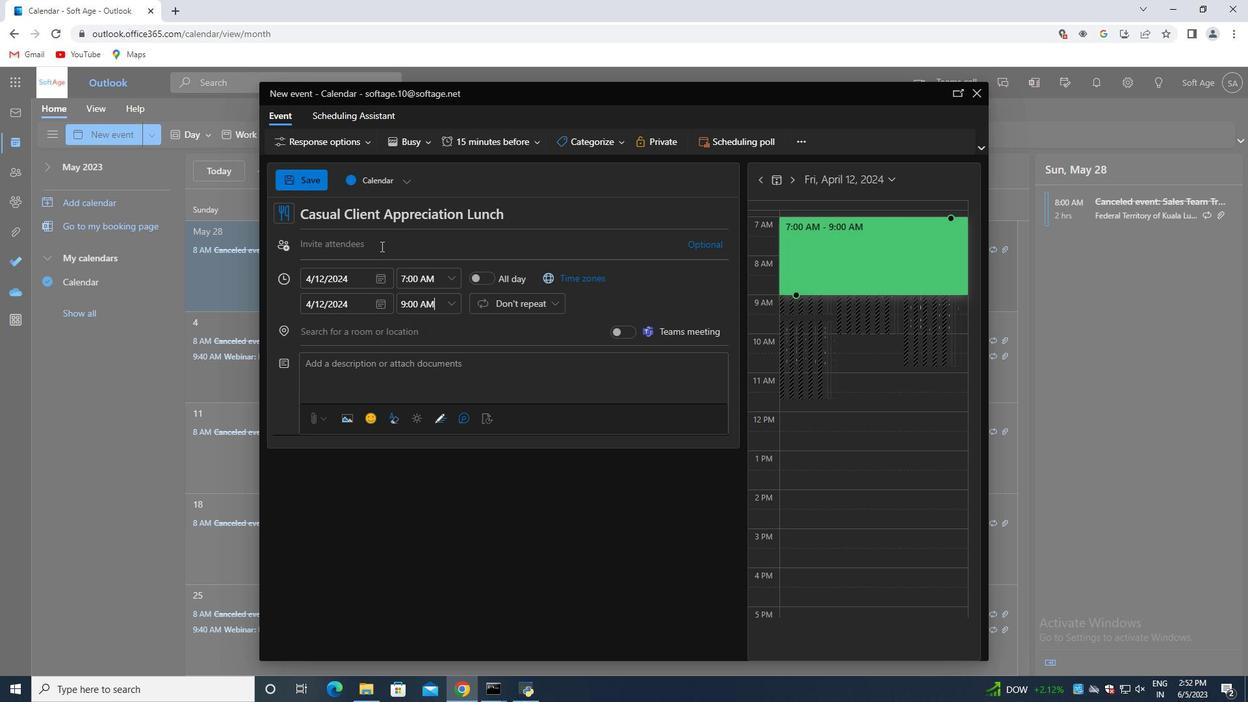 
Action: Mouse pressed left at (381, 244)
Screenshot: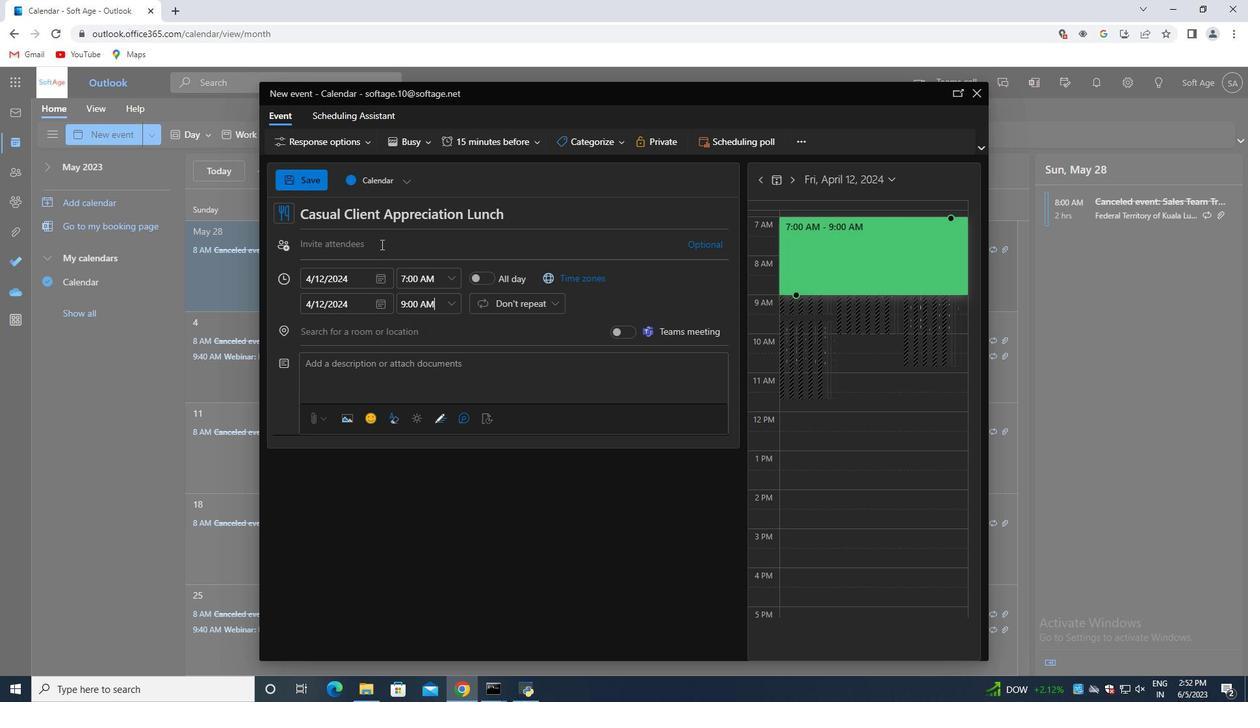 
Action: Key pressed softage.7<Key.shift>@softage.net<Key.enter>softage.8<Key.shift>@softage.net<Key.enter>
Screenshot: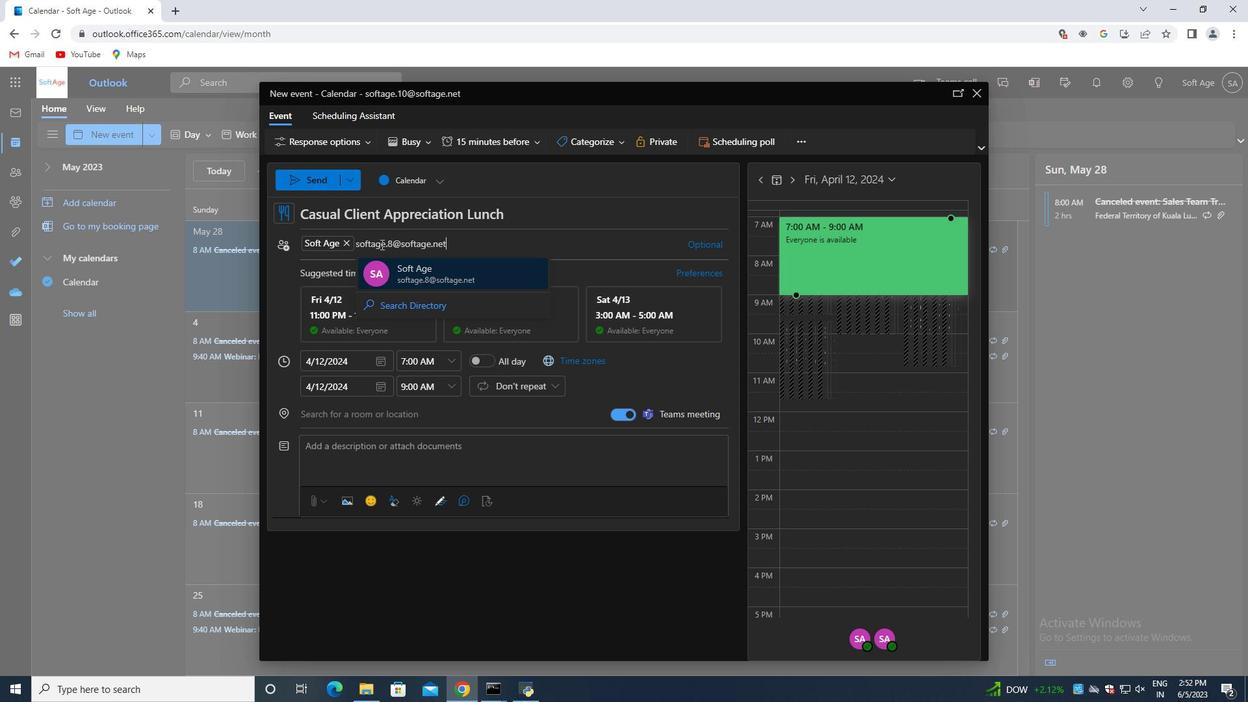 
Action: Mouse moved to (462, 135)
Screenshot: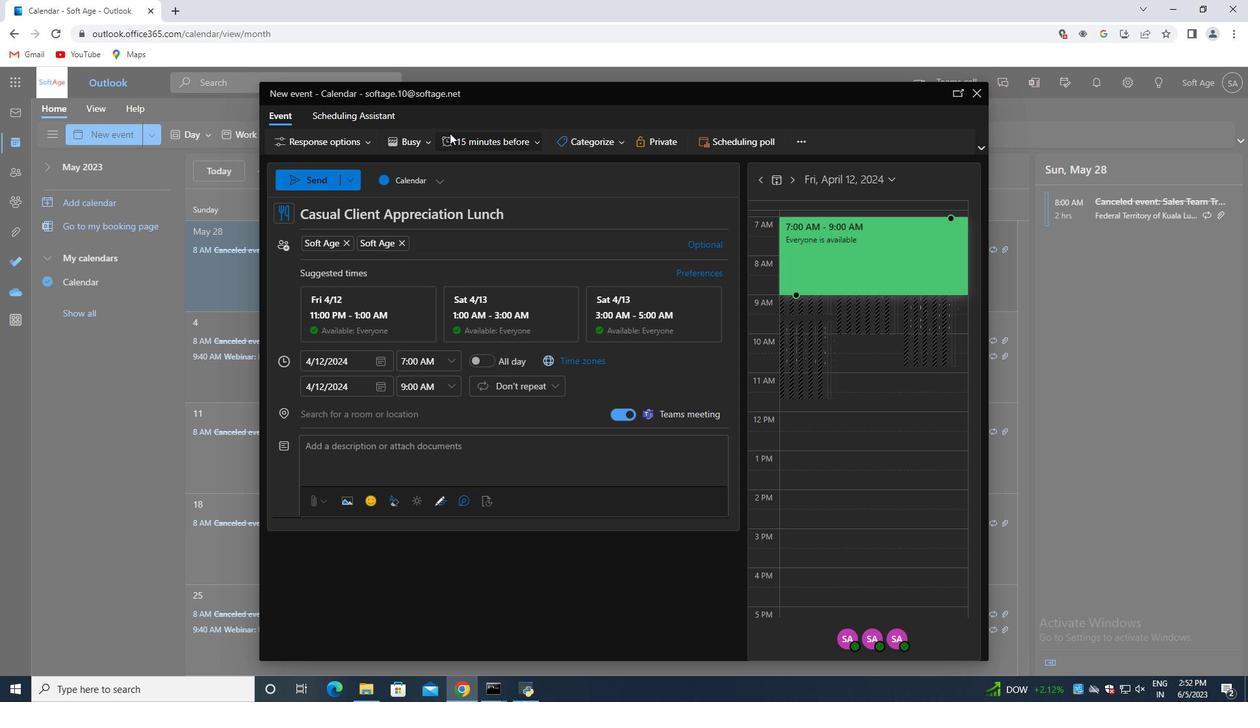 
Action: Mouse pressed left at (462, 135)
Screenshot: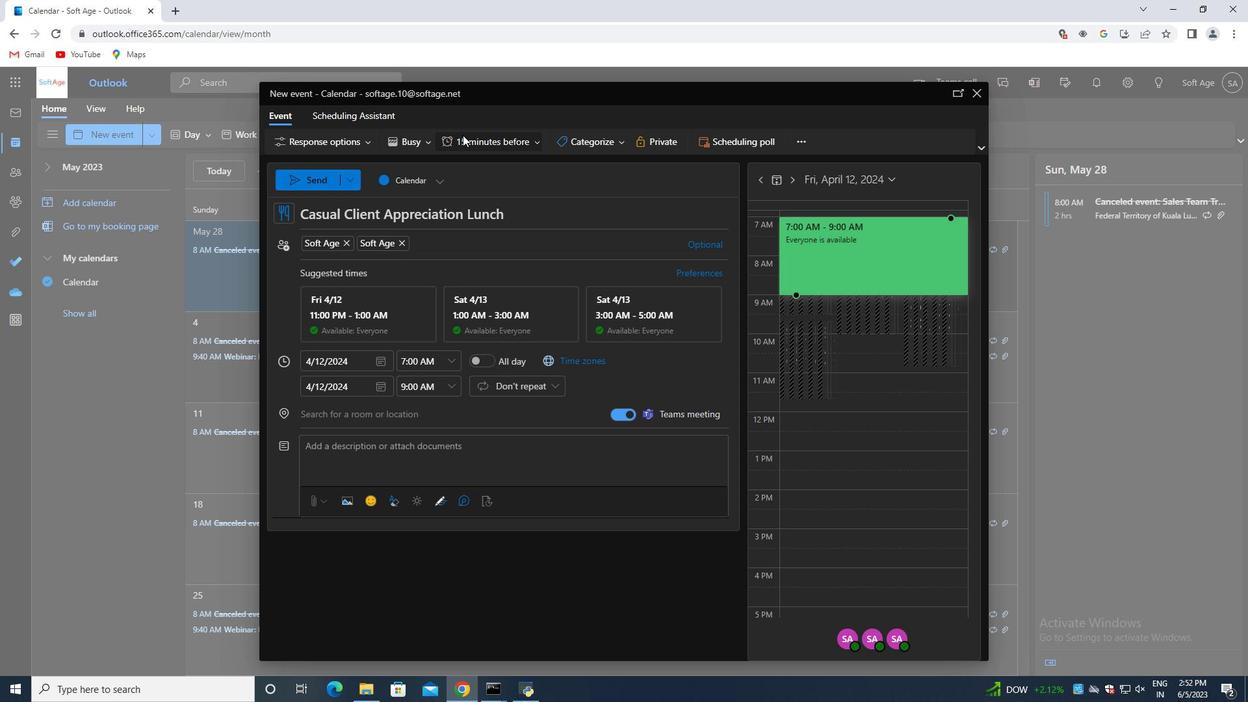 
Action: Mouse moved to (483, 307)
Screenshot: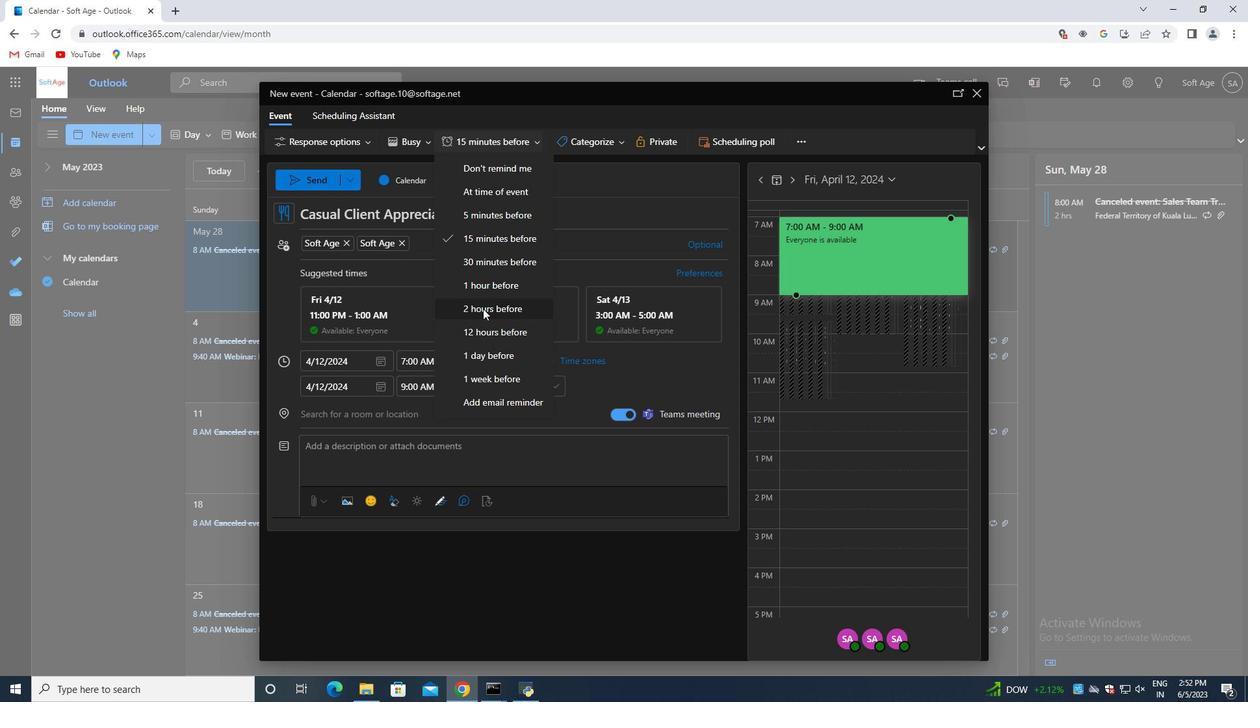 
Action: Mouse pressed left at (483, 307)
Screenshot: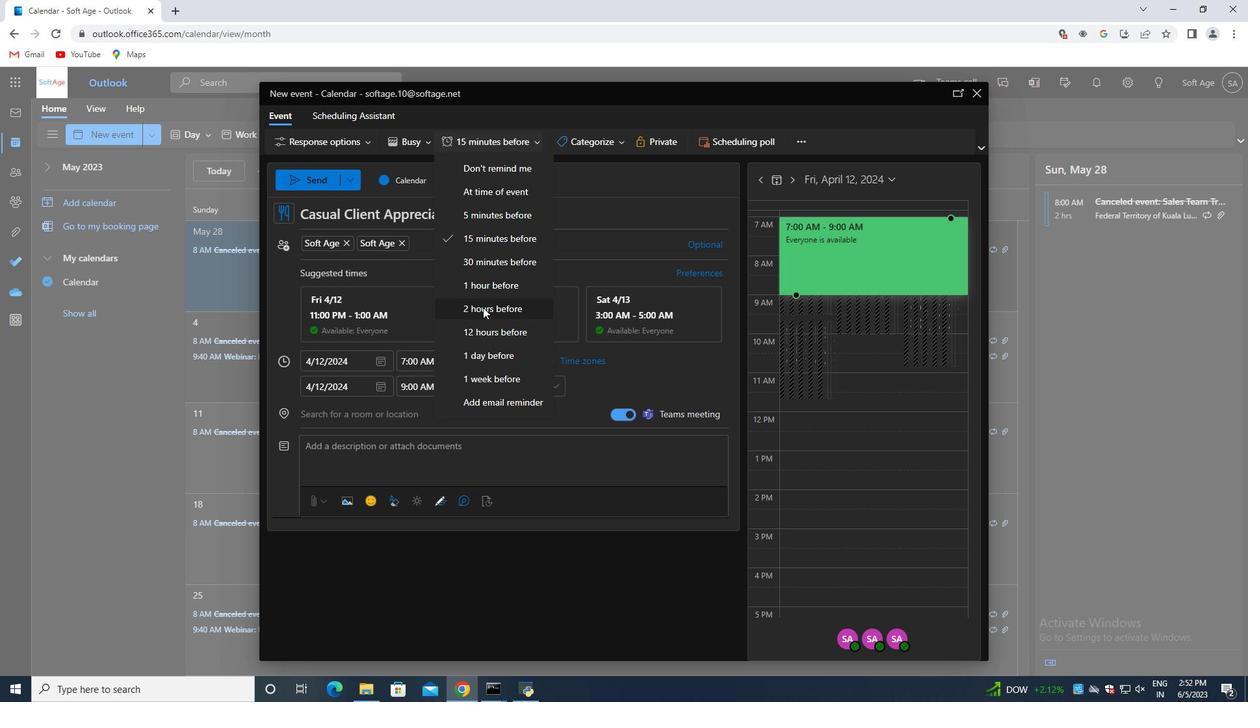 
Action: Mouse moved to (316, 184)
Screenshot: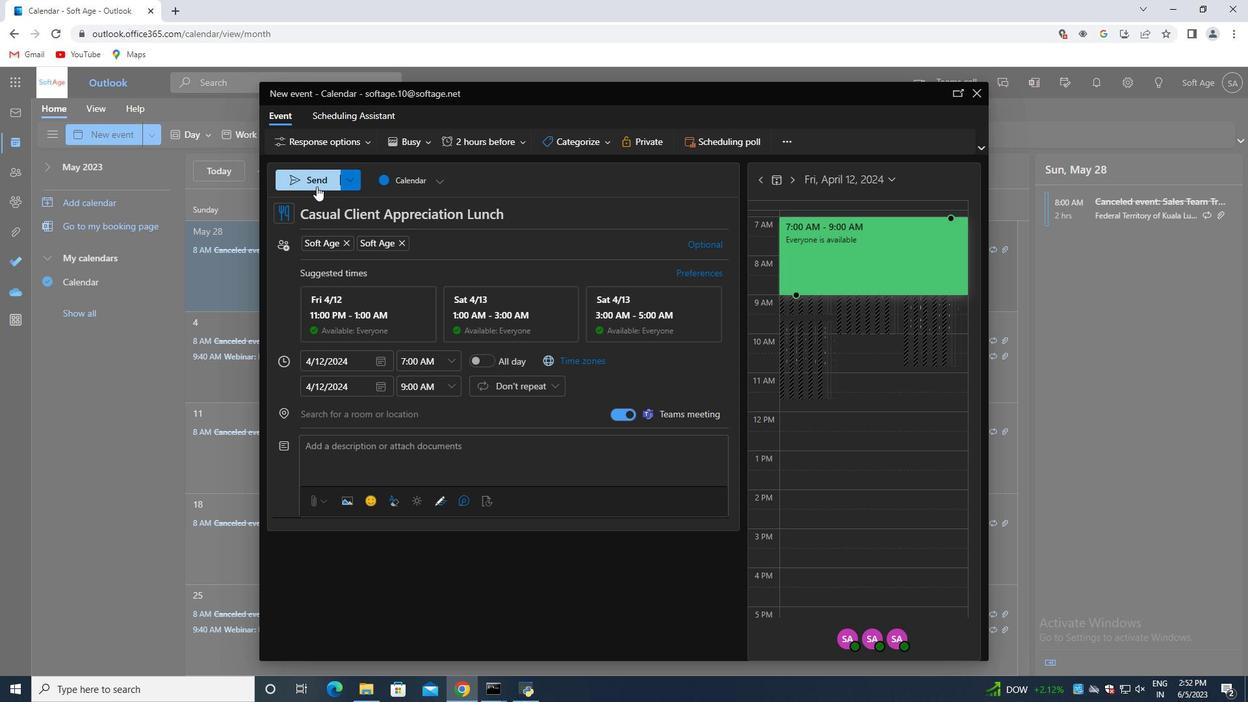 
Action: Mouse pressed left at (316, 184)
Screenshot: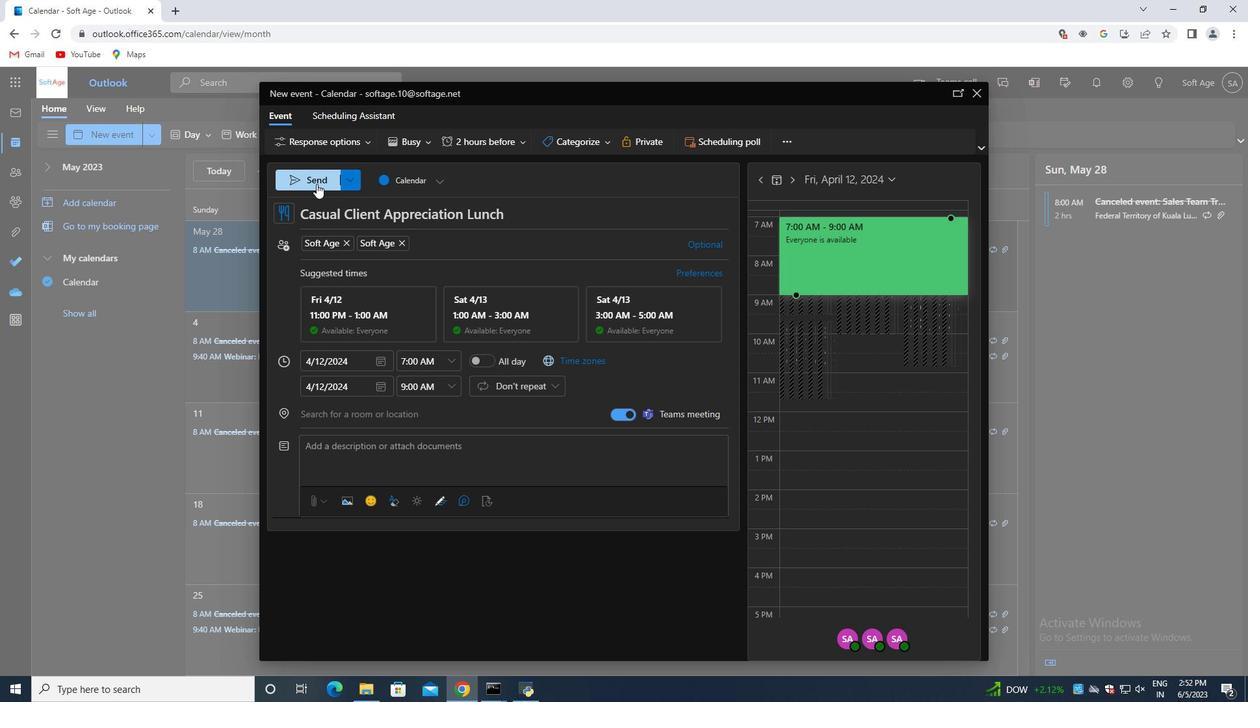 
